 Task: Add Sprouts Mediterranean Sea Salt Grinder to the cart.
Action: Mouse moved to (18, 62)
Screenshot: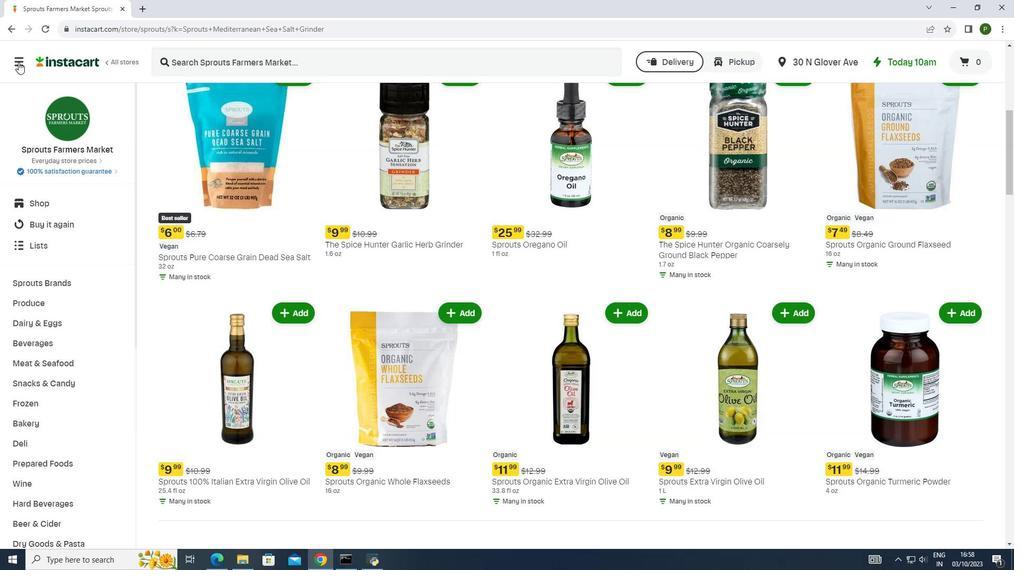 
Action: Mouse pressed left at (18, 62)
Screenshot: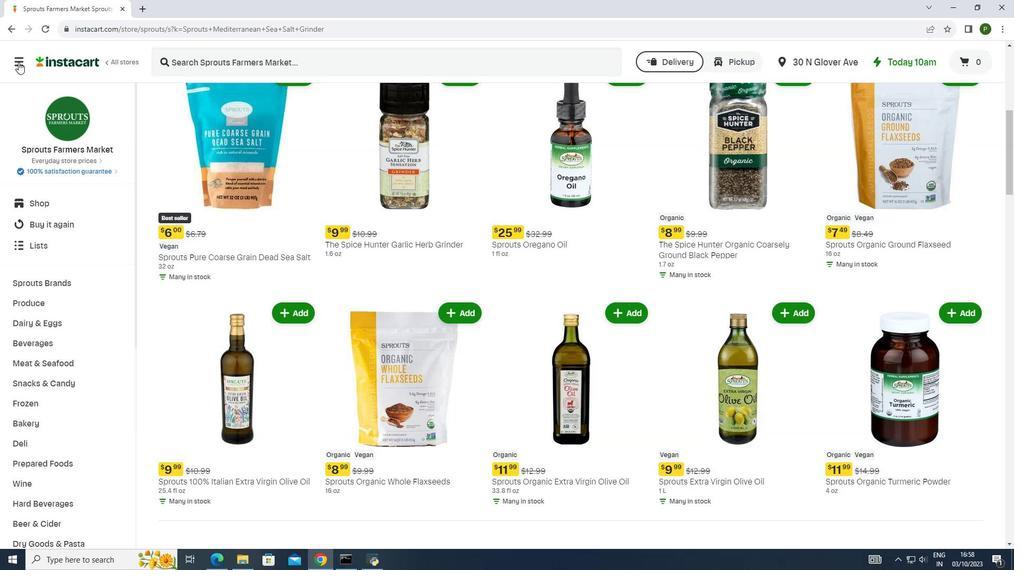 
Action: Mouse moved to (40, 272)
Screenshot: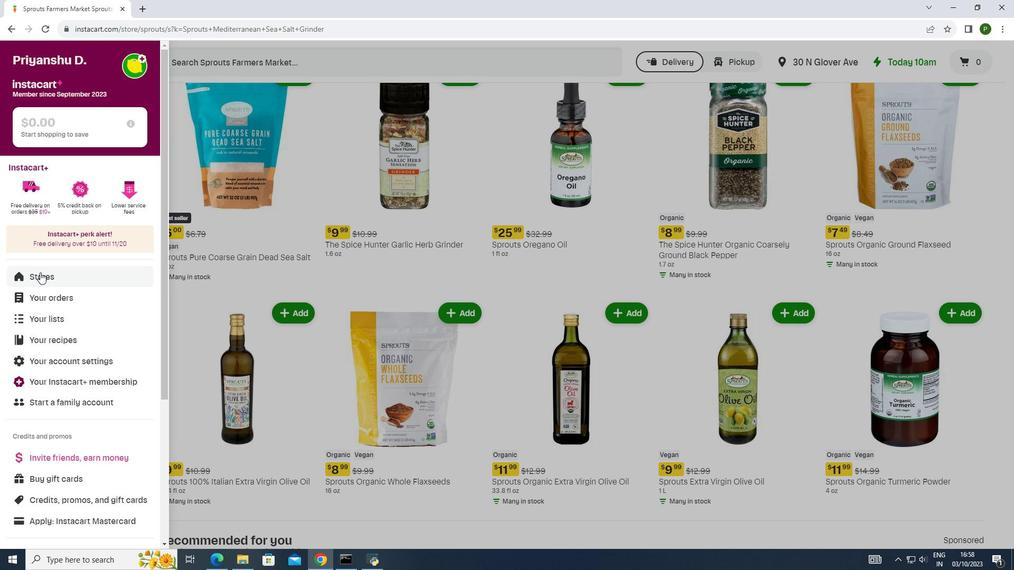 
Action: Mouse pressed left at (40, 272)
Screenshot: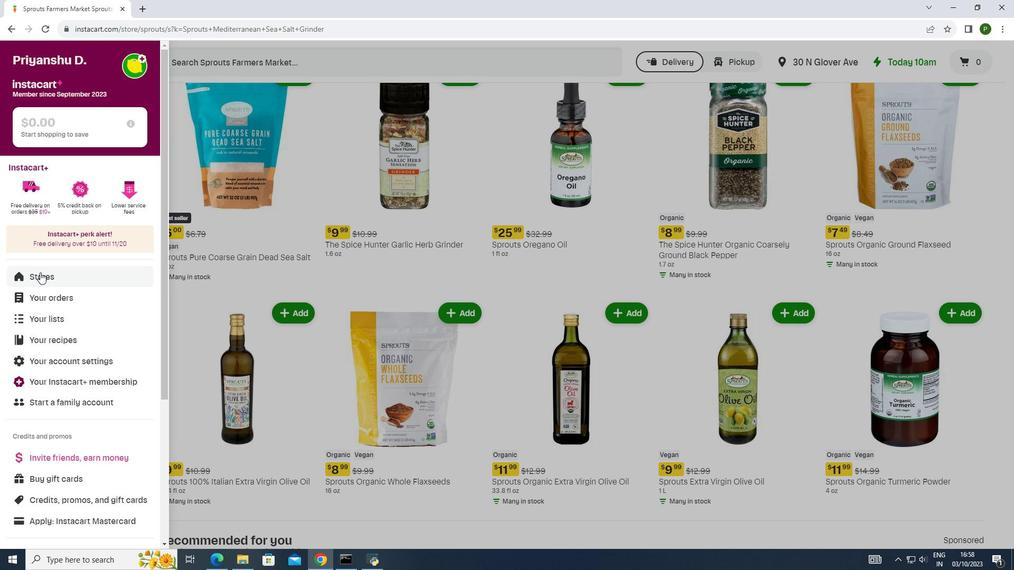 
Action: Mouse moved to (247, 101)
Screenshot: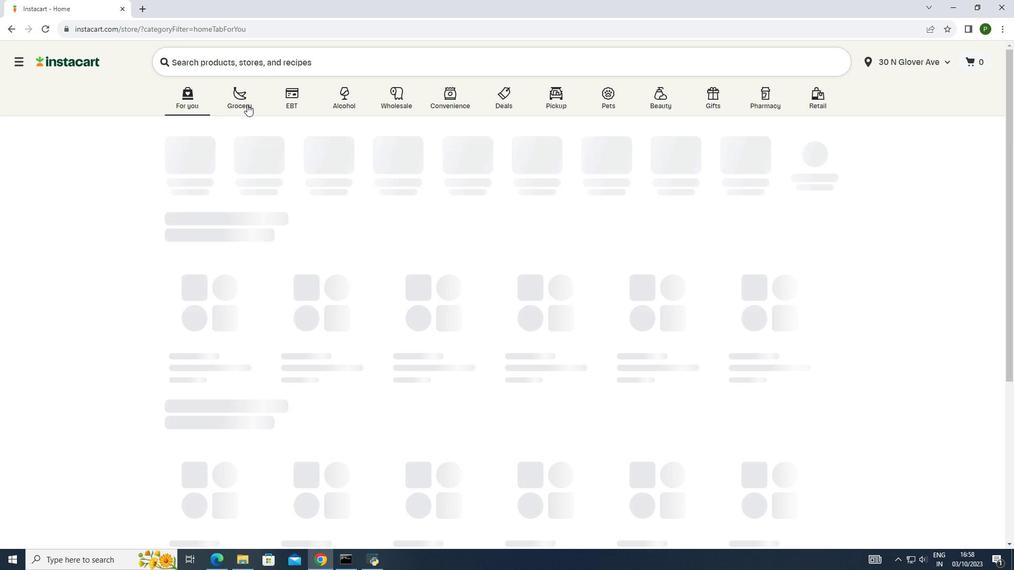 
Action: Mouse pressed left at (247, 101)
Screenshot: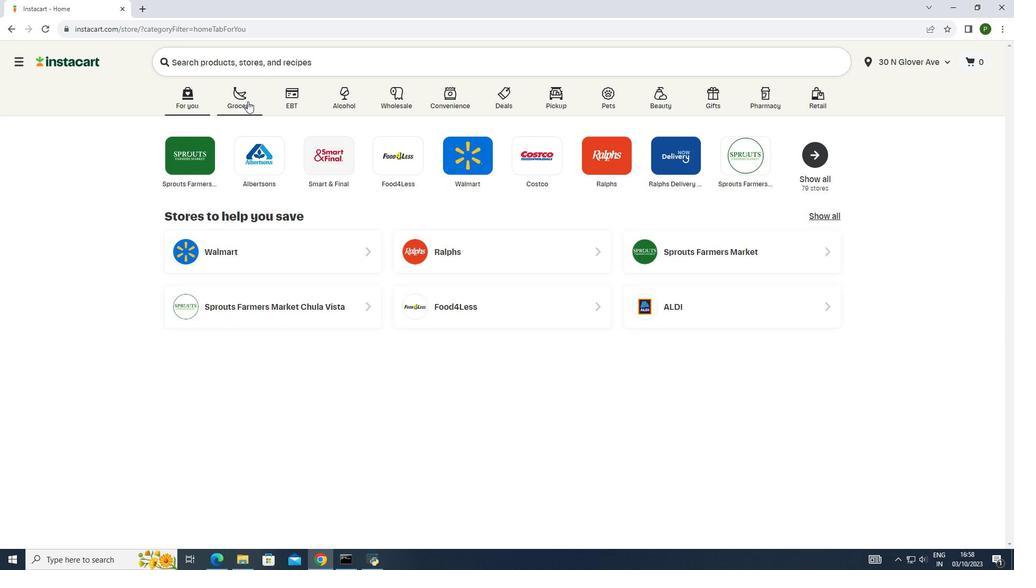
Action: Mouse moved to (522, 156)
Screenshot: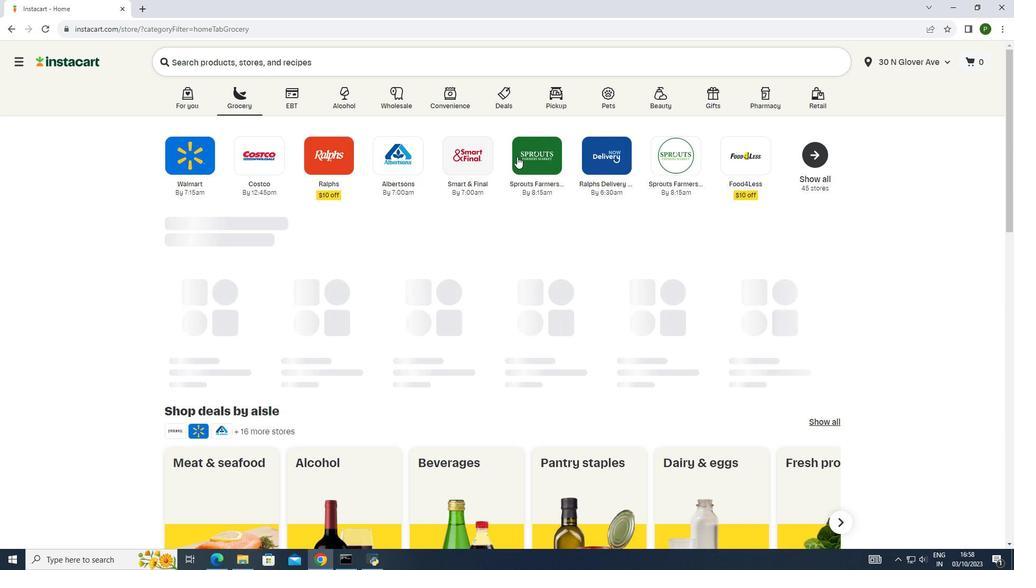 
Action: Mouse pressed left at (522, 156)
Screenshot: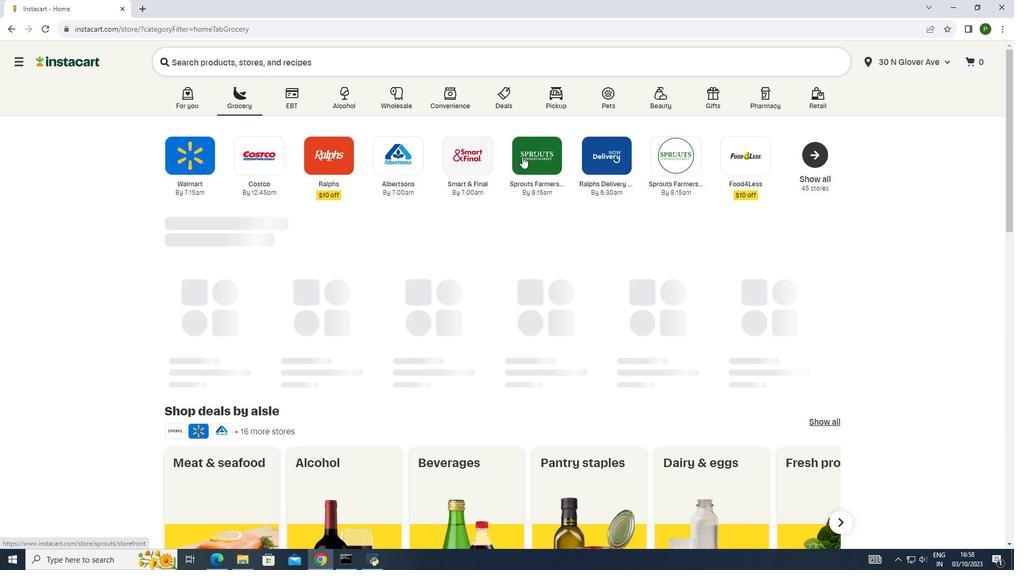 
Action: Mouse moved to (88, 280)
Screenshot: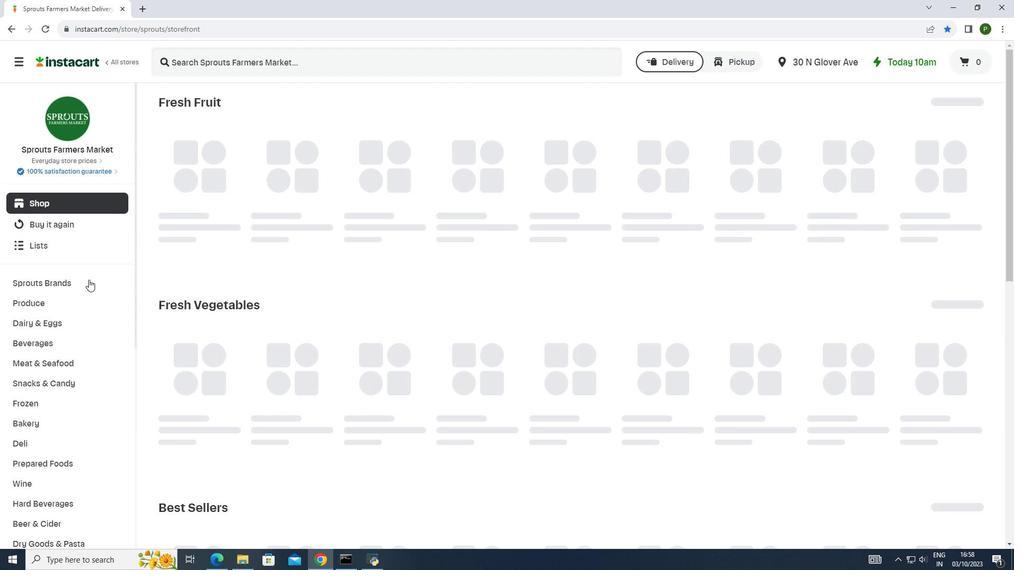 
Action: Mouse pressed left at (88, 280)
Screenshot: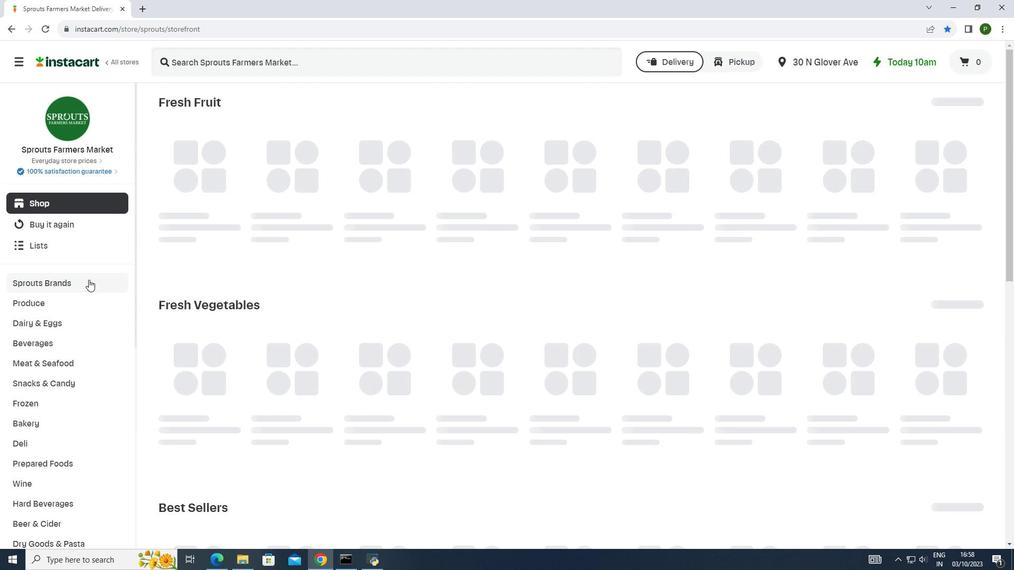 
Action: Mouse moved to (63, 358)
Screenshot: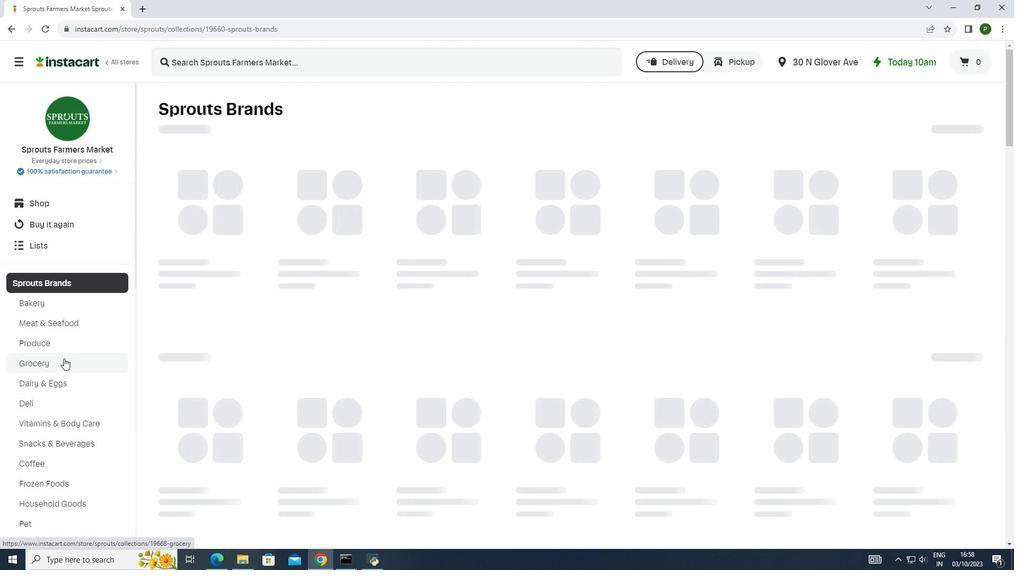 
Action: Mouse pressed left at (63, 358)
Screenshot: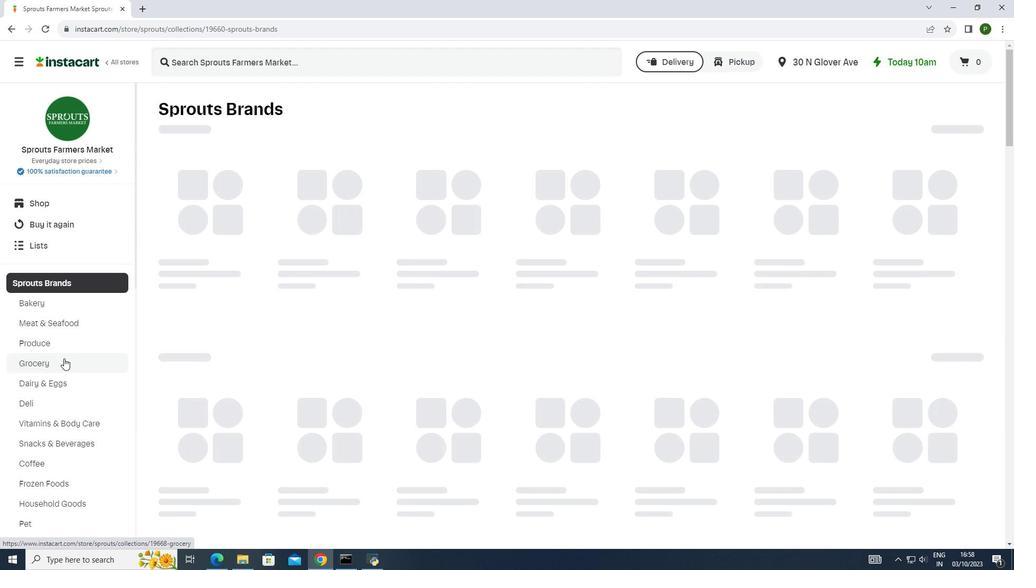 
Action: Mouse moved to (268, 176)
Screenshot: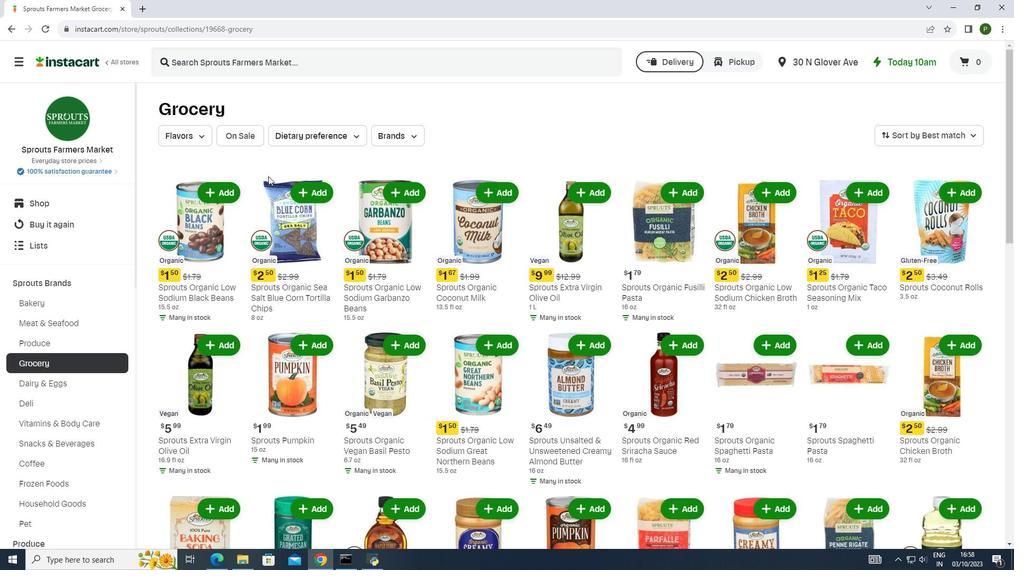 
Action: Mouse scrolled (268, 176) with delta (0, 0)
Screenshot: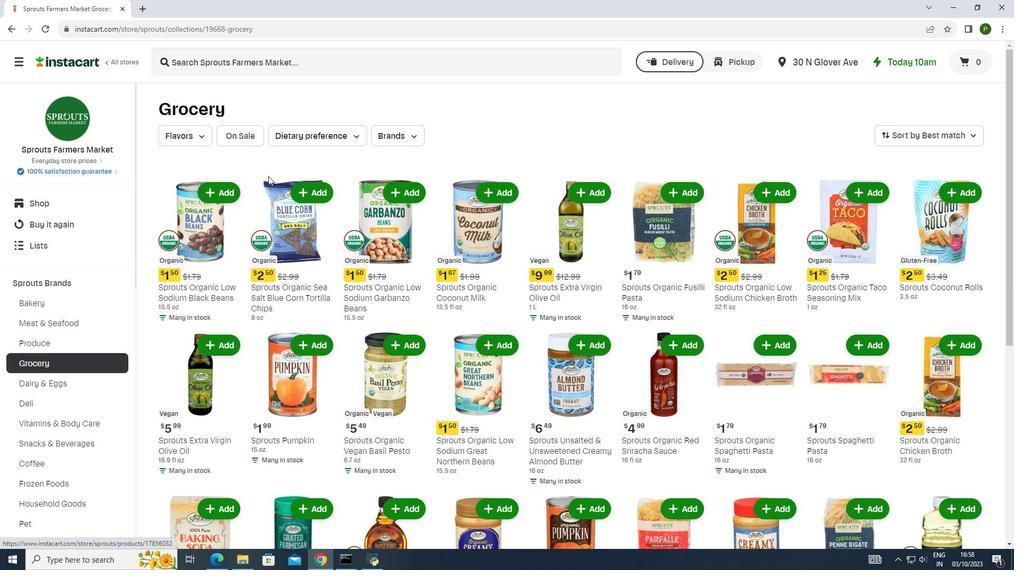 
Action: Mouse moved to (269, 177)
Screenshot: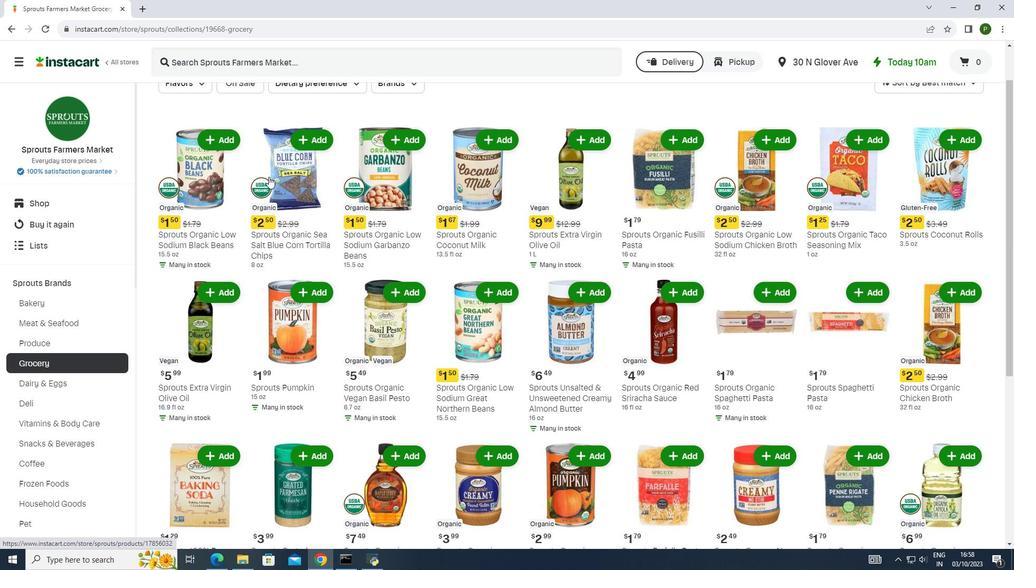 
Action: Mouse scrolled (269, 176) with delta (0, 0)
Screenshot: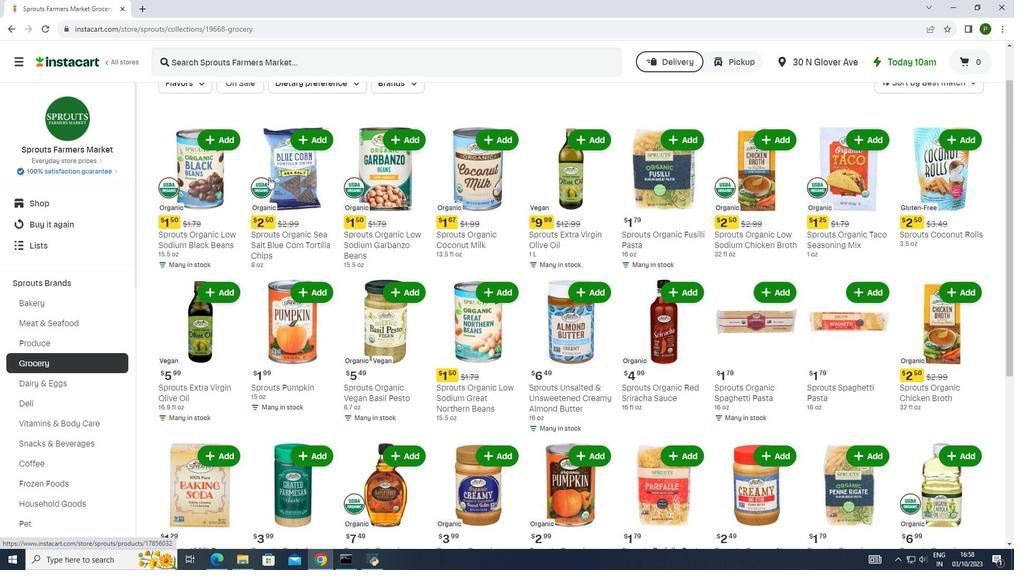 
Action: Mouse moved to (269, 177)
Screenshot: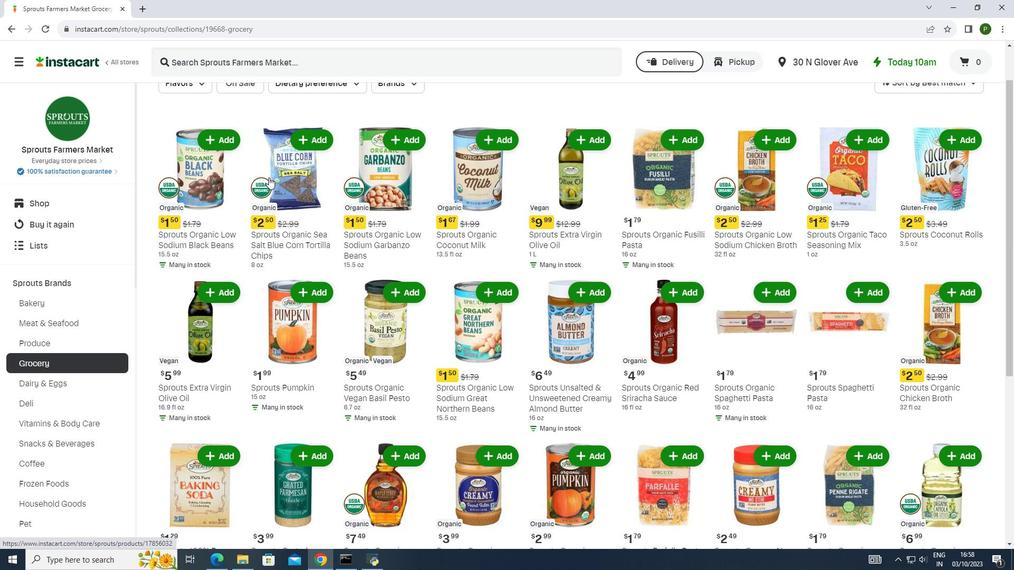 
Action: Mouse scrolled (269, 177) with delta (0, 0)
Screenshot: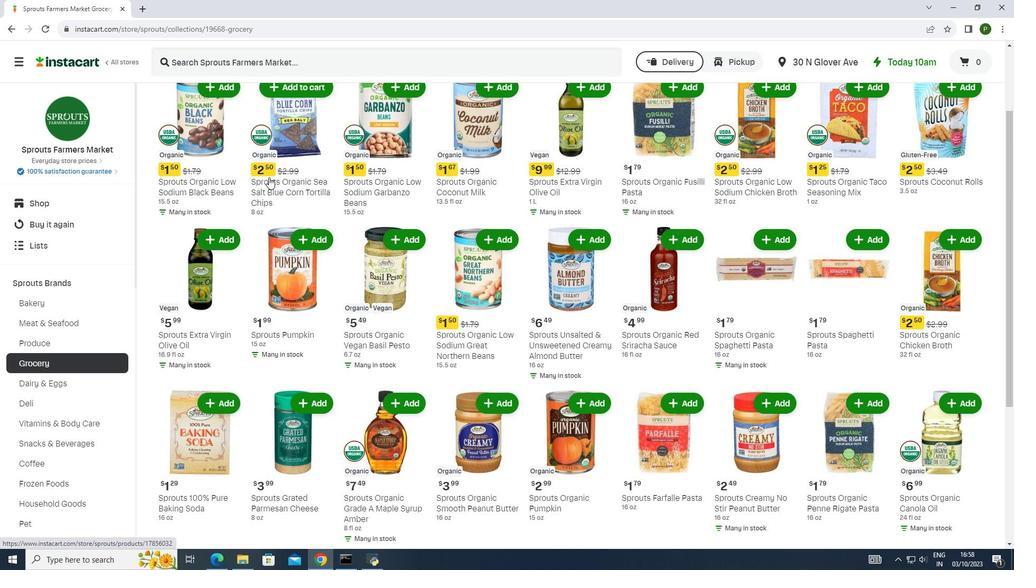 
Action: Mouse moved to (269, 180)
Screenshot: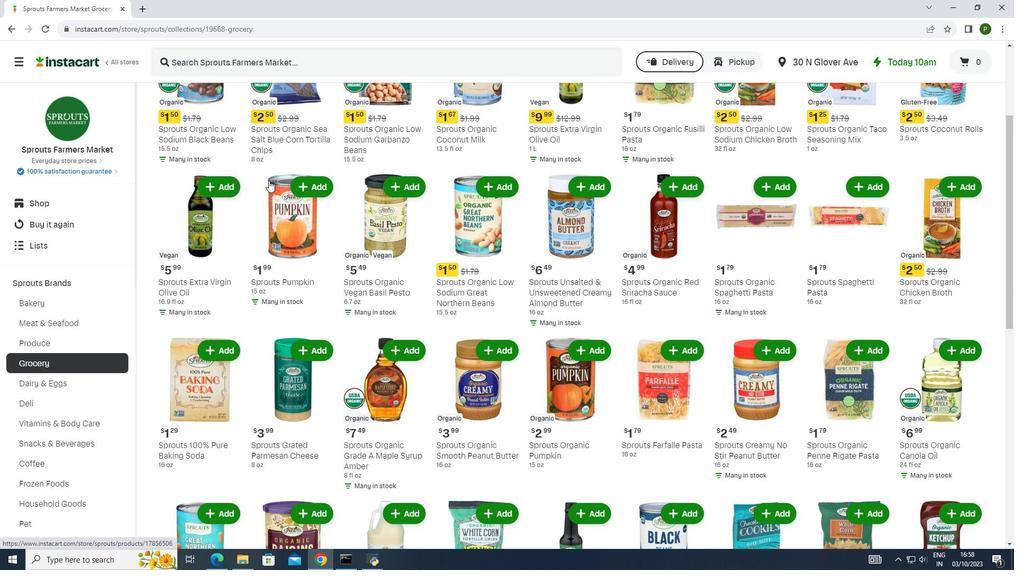 
Action: Mouse scrolled (269, 179) with delta (0, 0)
Screenshot: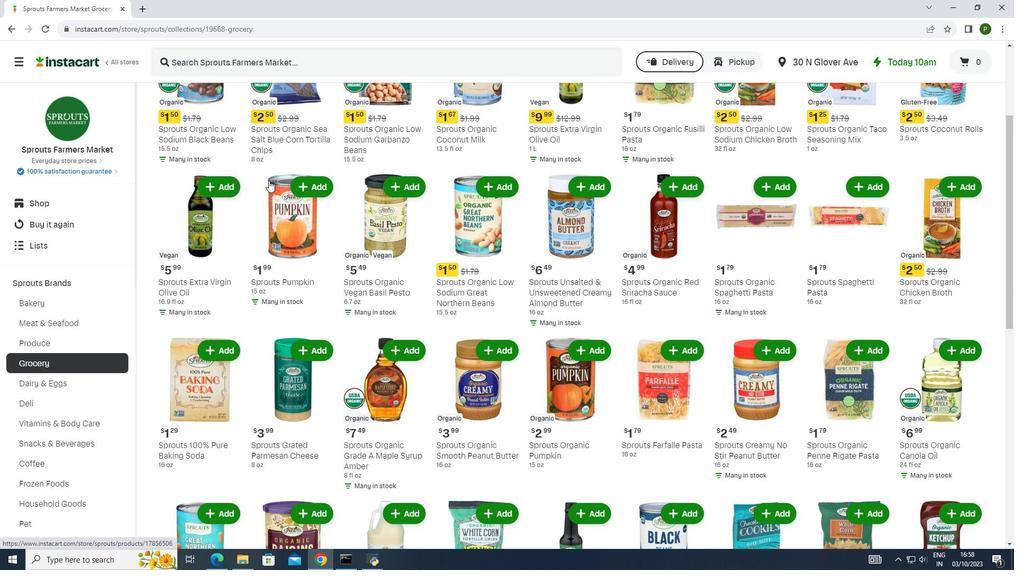 
Action: Mouse moved to (269, 185)
Screenshot: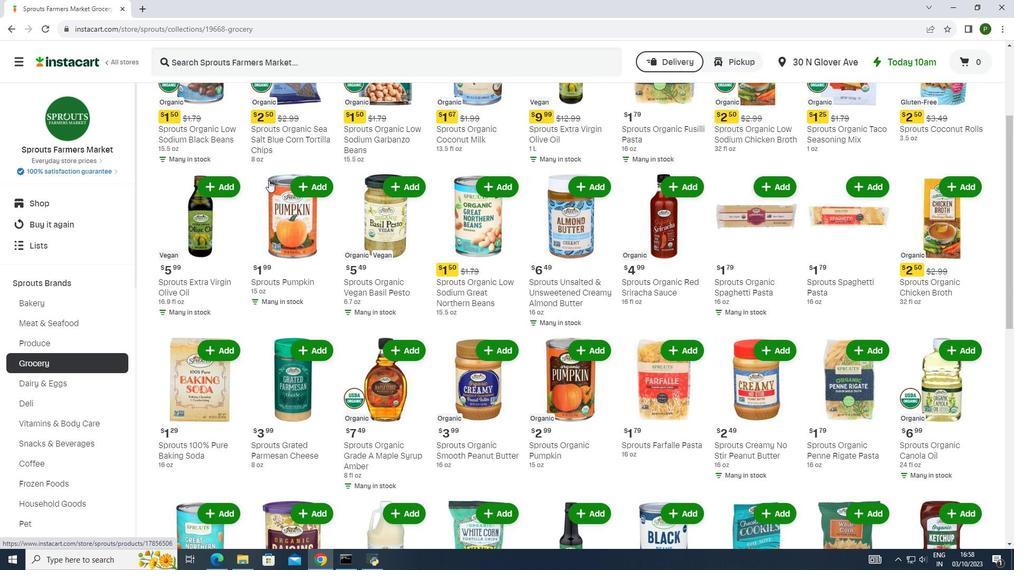 
Action: Mouse scrolled (269, 185) with delta (0, 0)
Screenshot: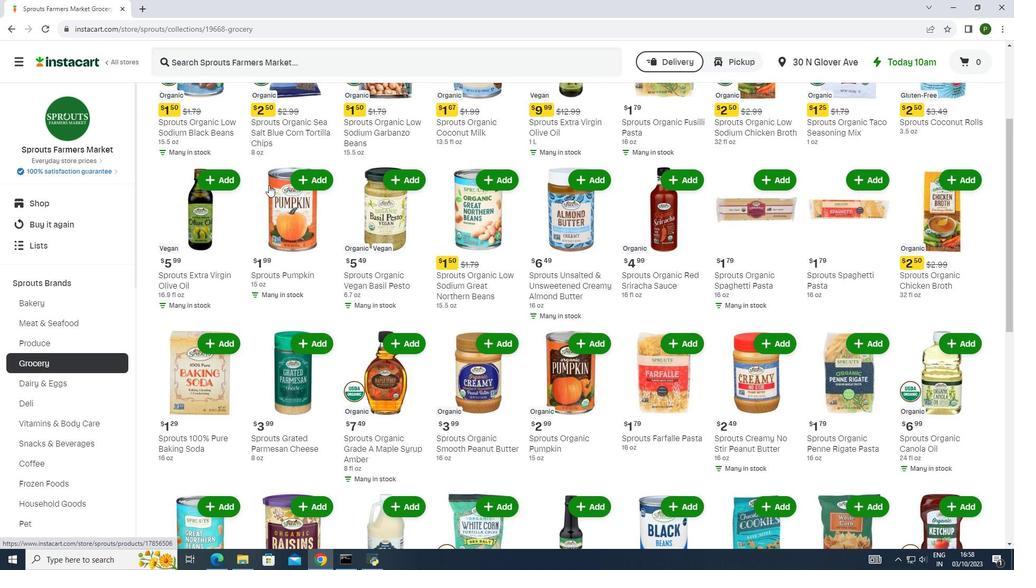 
Action: Mouse moved to (264, 190)
Screenshot: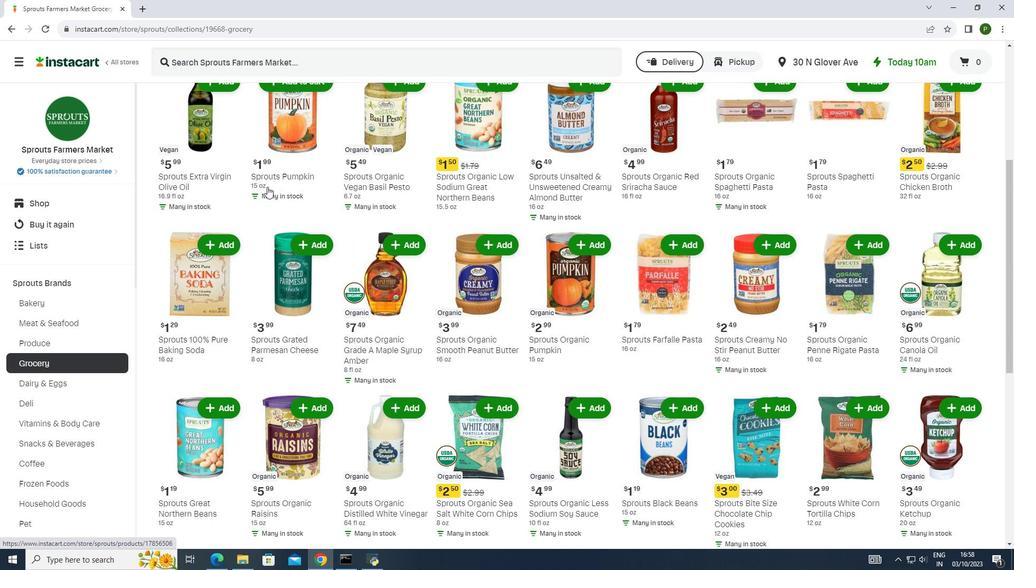 
Action: Mouse scrolled (264, 189) with delta (0, 0)
Screenshot: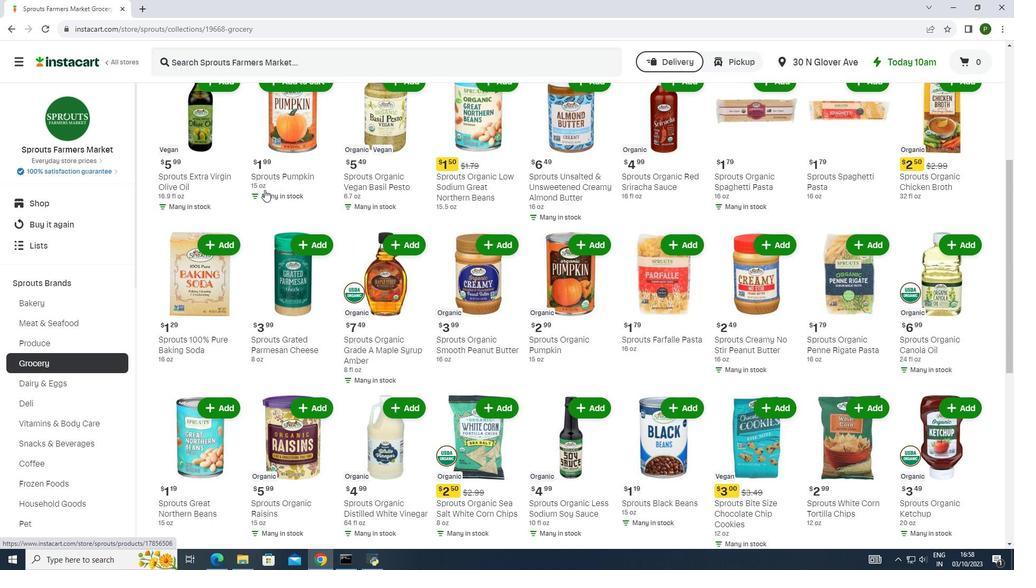 
Action: Mouse scrolled (264, 189) with delta (0, 0)
Screenshot: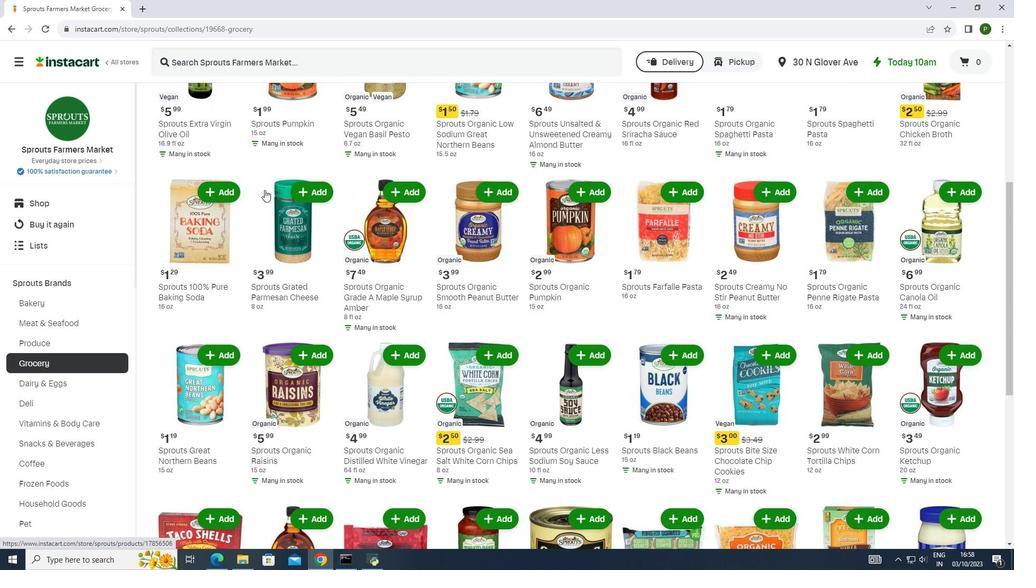 
Action: Mouse moved to (264, 191)
Screenshot: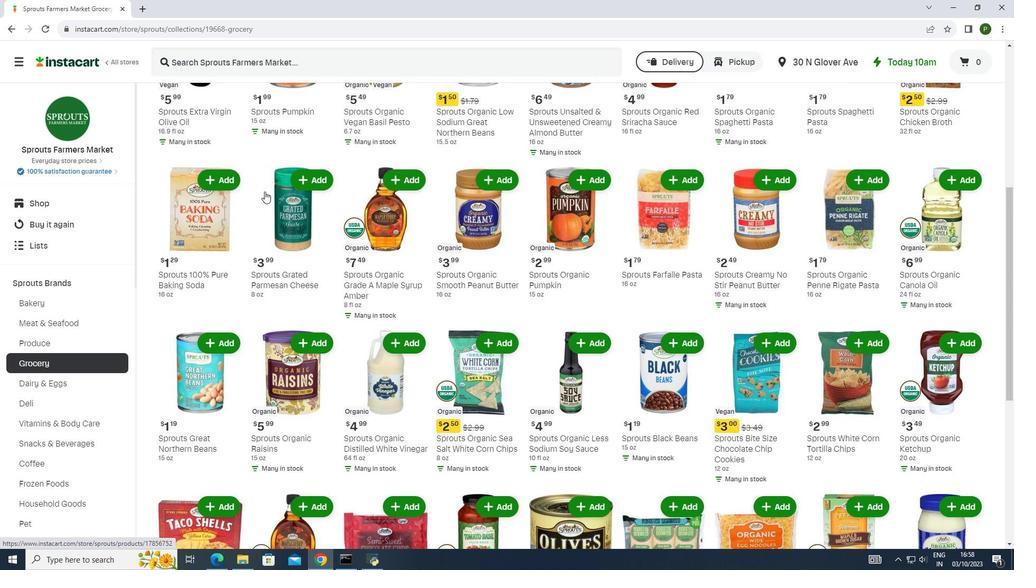 
Action: Mouse scrolled (264, 191) with delta (0, 0)
Screenshot: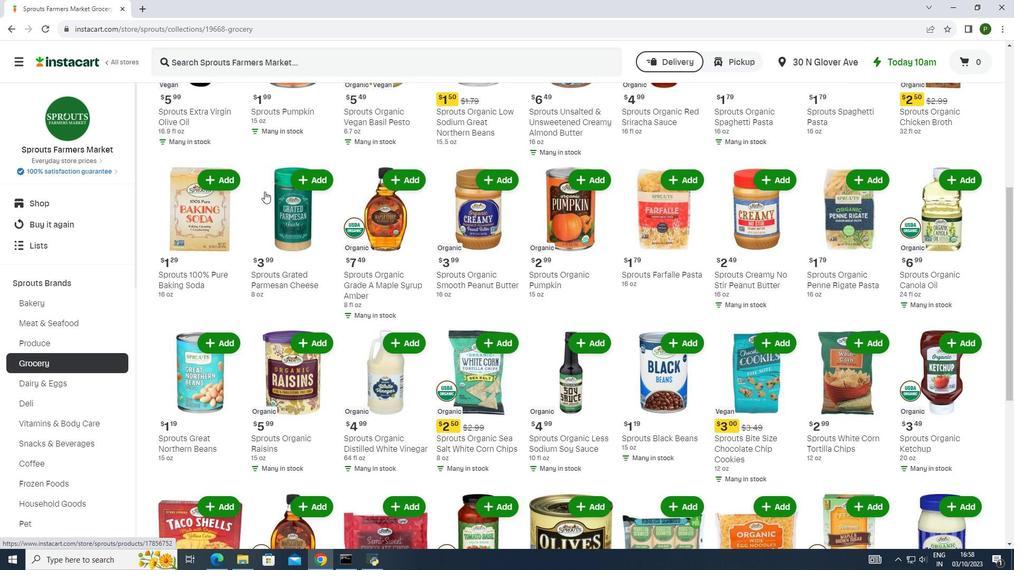 
Action: Mouse scrolled (264, 191) with delta (0, 0)
Screenshot: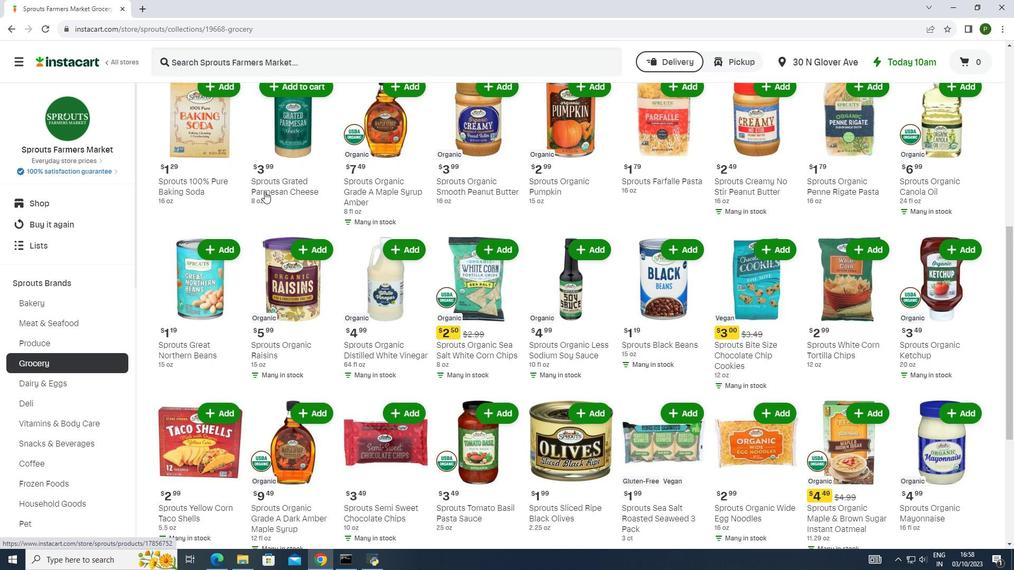 
Action: Mouse scrolled (264, 191) with delta (0, 0)
Screenshot: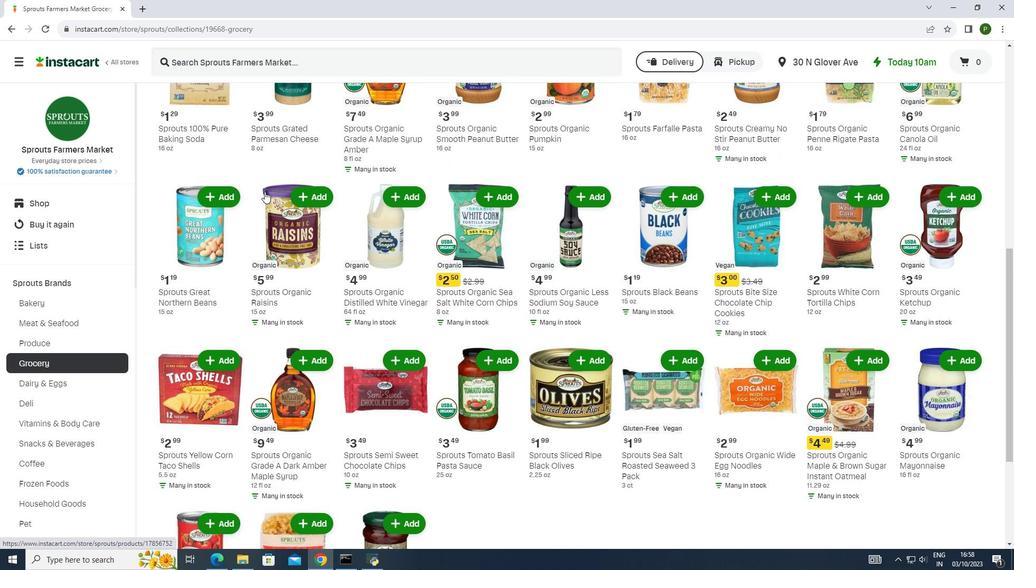 
Action: Mouse scrolled (264, 191) with delta (0, 0)
Screenshot: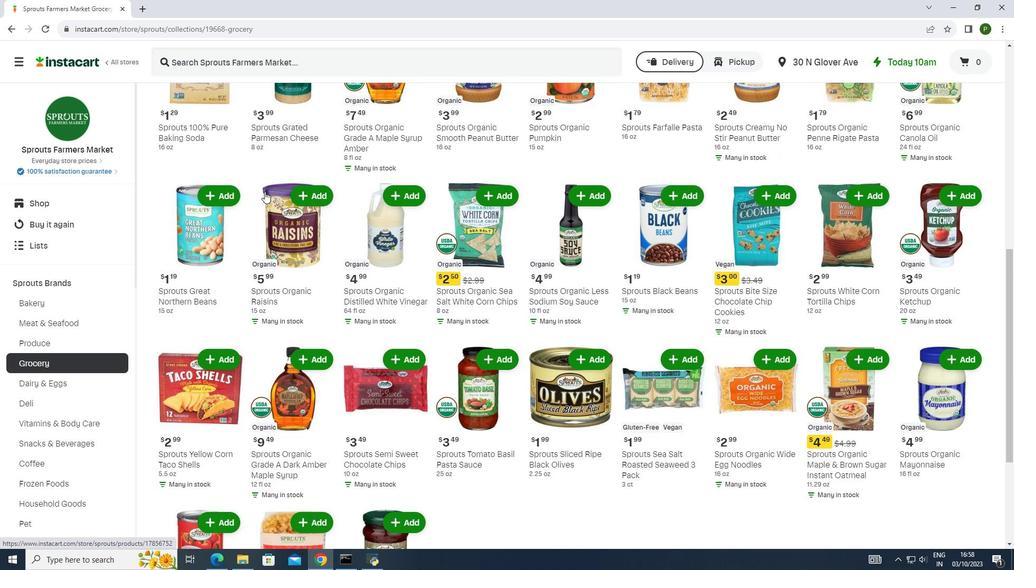 
Action: Mouse scrolled (264, 191) with delta (0, 0)
Screenshot: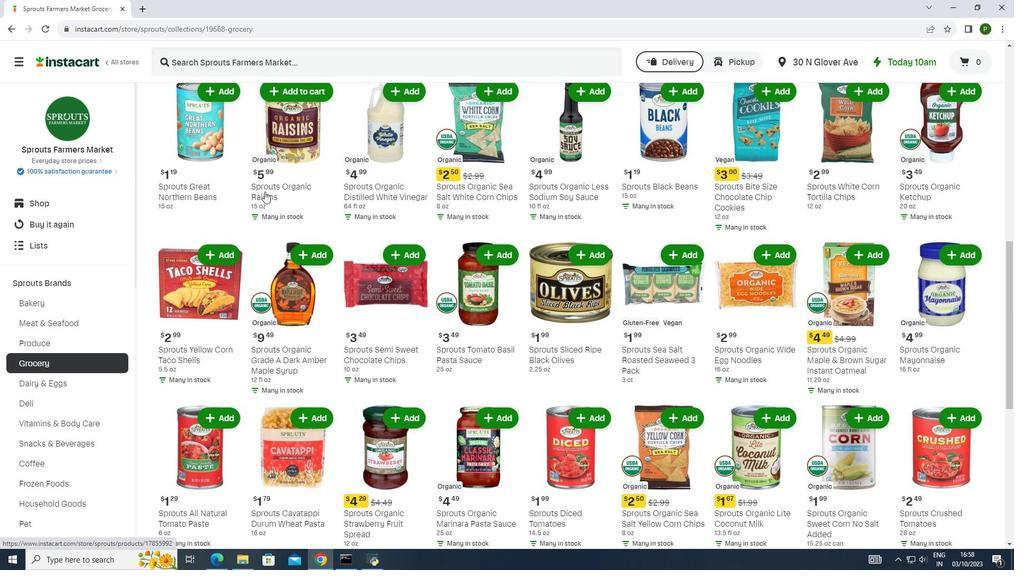 
Action: Mouse scrolled (264, 191) with delta (0, 0)
Screenshot: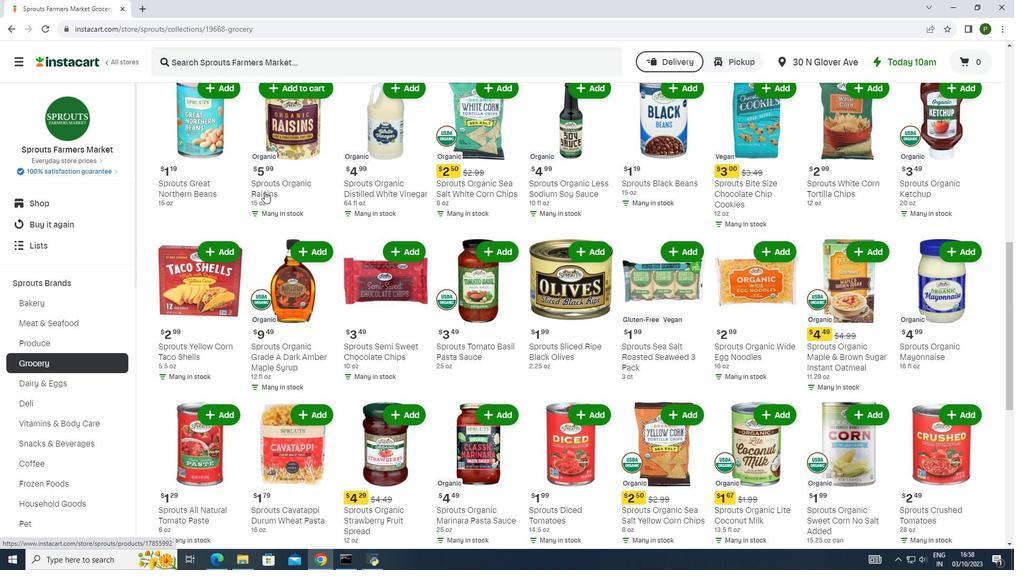 
Action: Mouse scrolled (264, 191) with delta (0, 0)
Screenshot: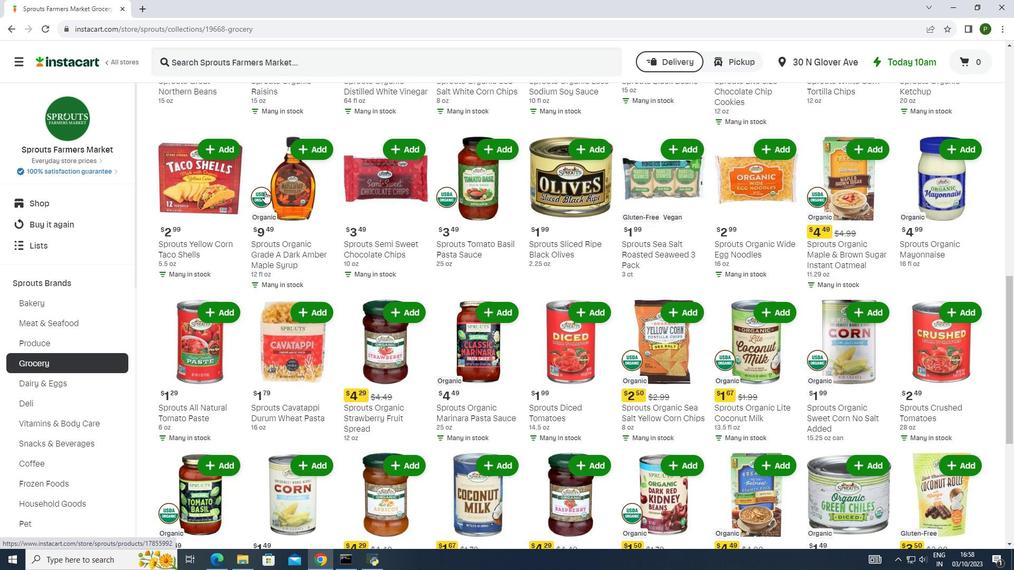 
Action: Mouse moved to (264, 192)
Screenshot: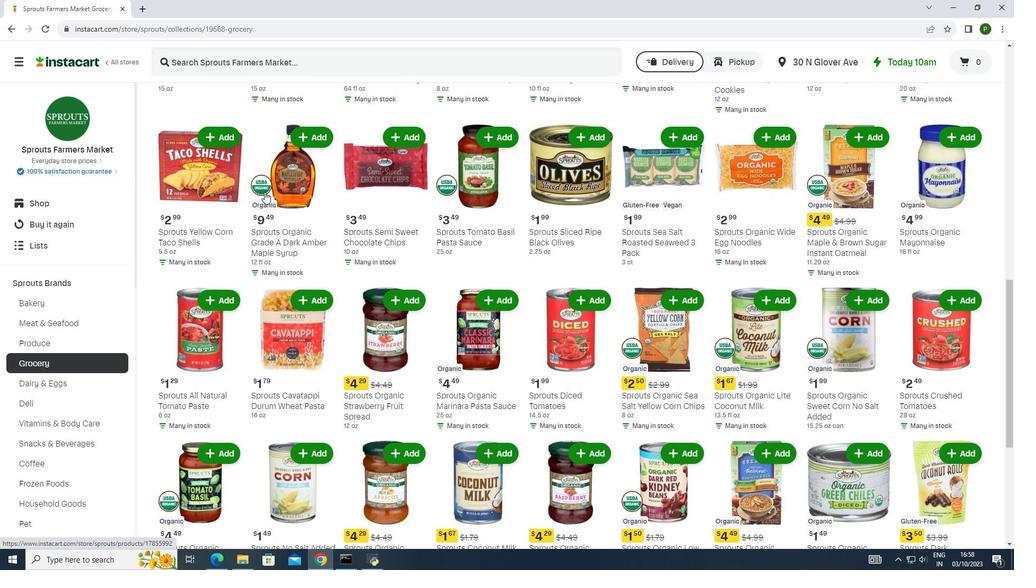 
Action: Mouse scrolled (264, 191) with delta (0, 0)
Screenshot: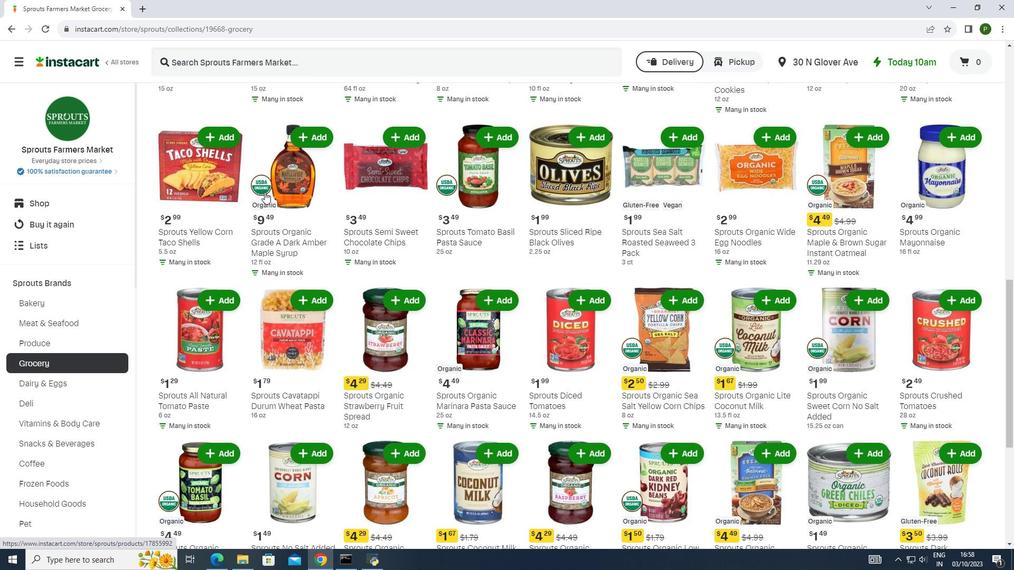 
Action: Mouse scrolled (264, 191) with delta (0, 0)
Screenshot: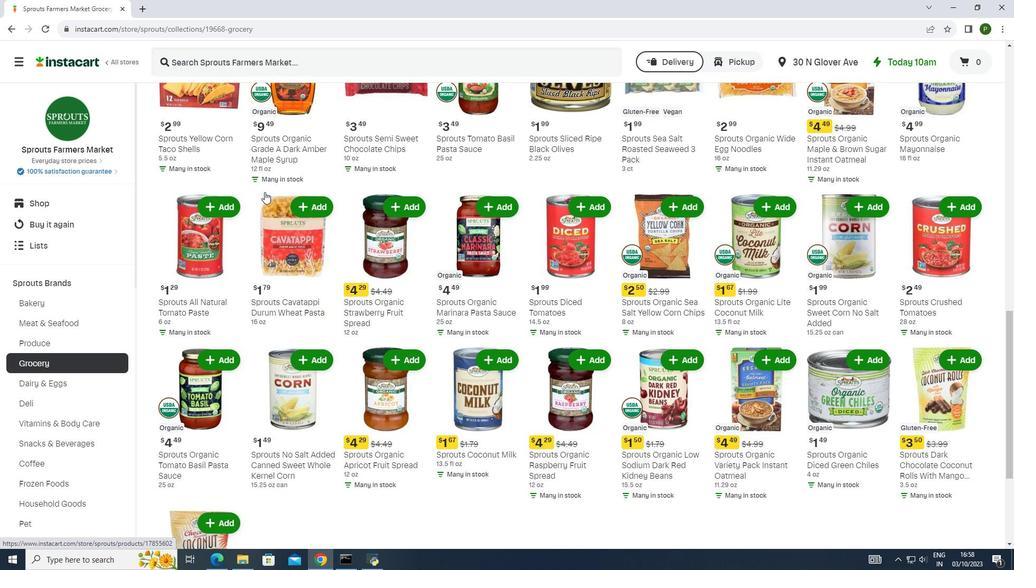 
Action: Mouse scrolled (264, 191) with delta (0, 0)
Screenshot: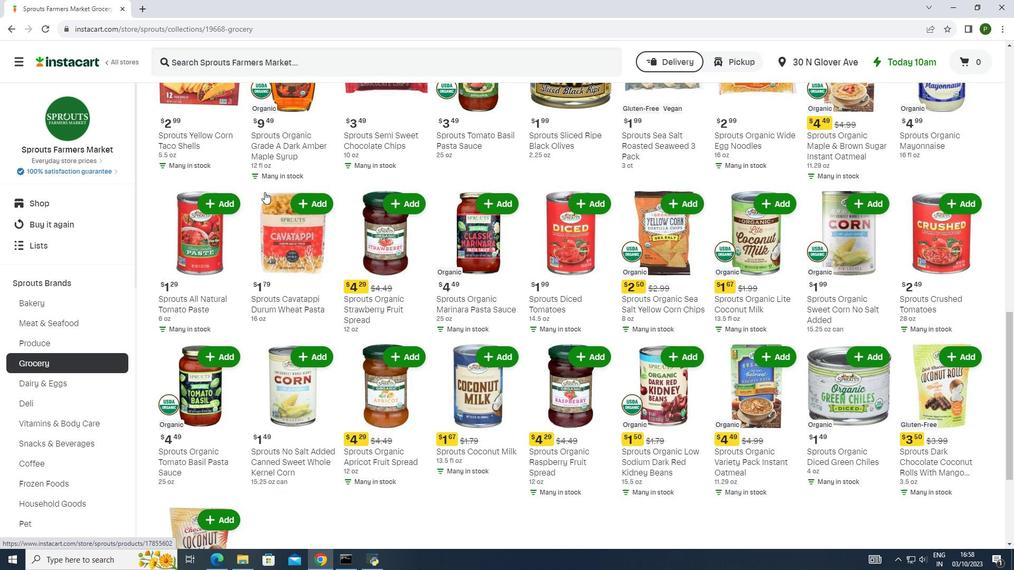 
Action: Mouse scrolled (264, 191) with delta (0, 0)
Screenshot: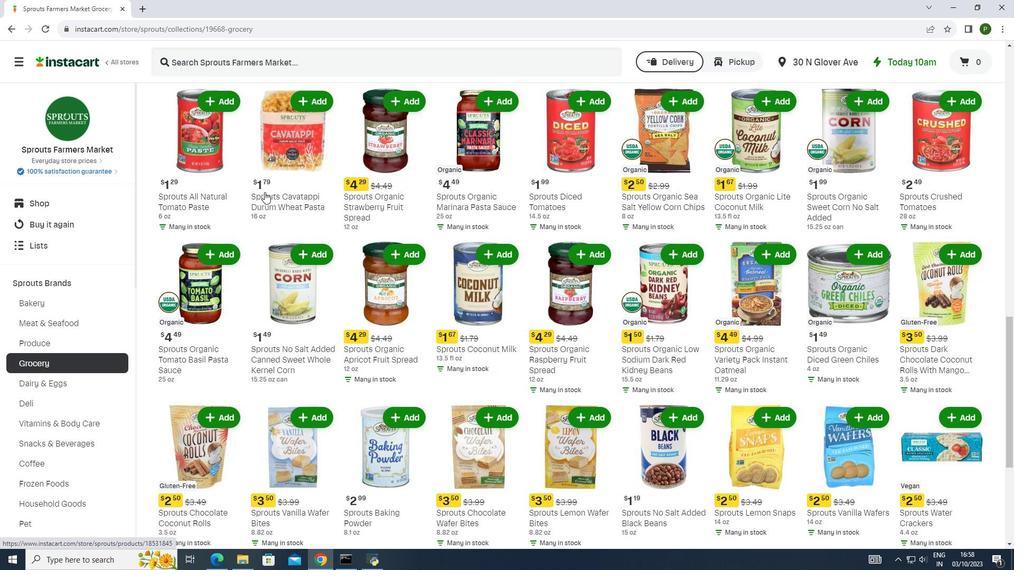 
Action: Mouse scrolled (264, 191) with delta (0, 0)
Screenshot: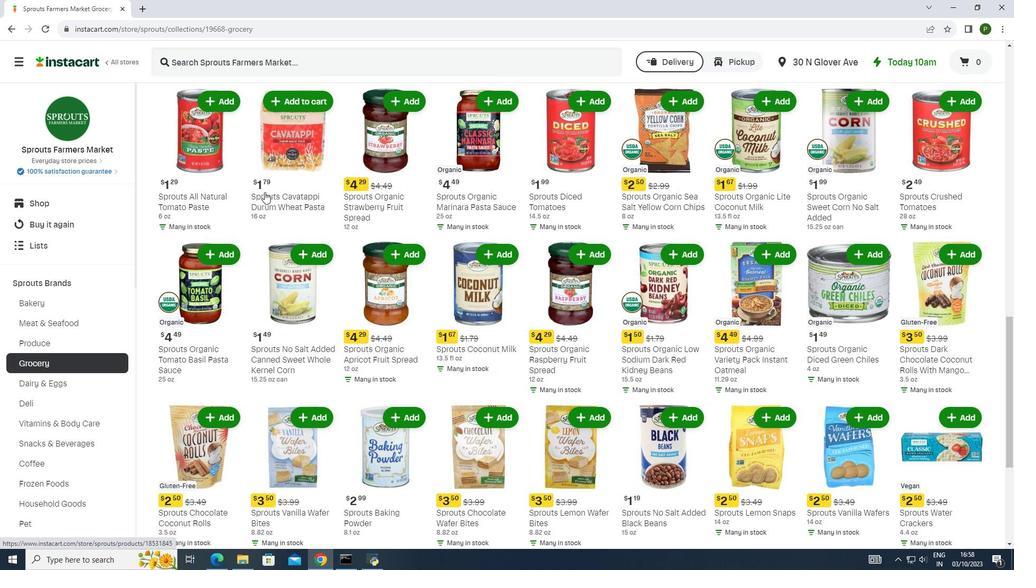 
Action: Mouse moved to (264, 192)
Screenshot: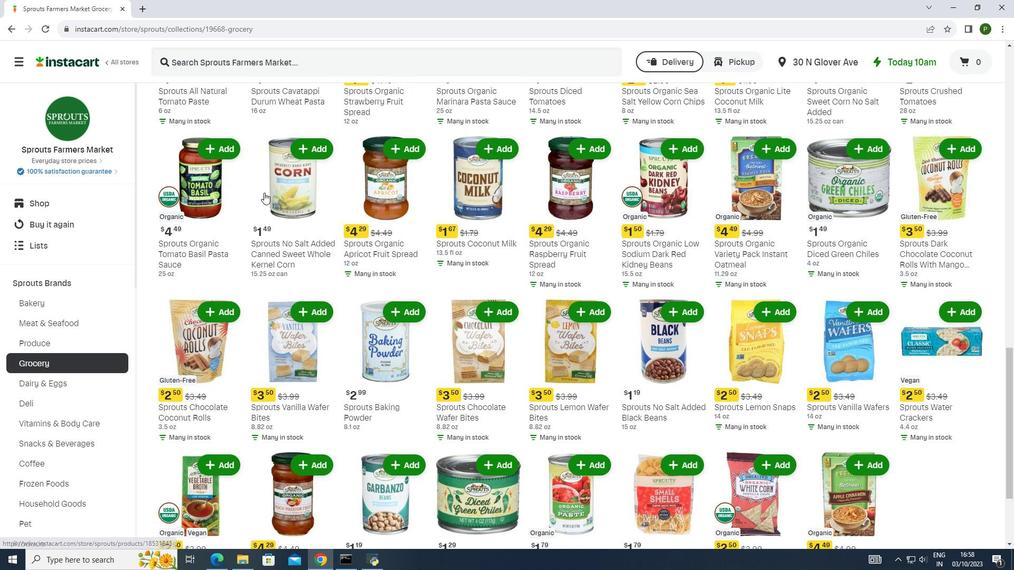 
Action: Mouse scrolled (264, 192) with delta (0, 0)
Screenshot: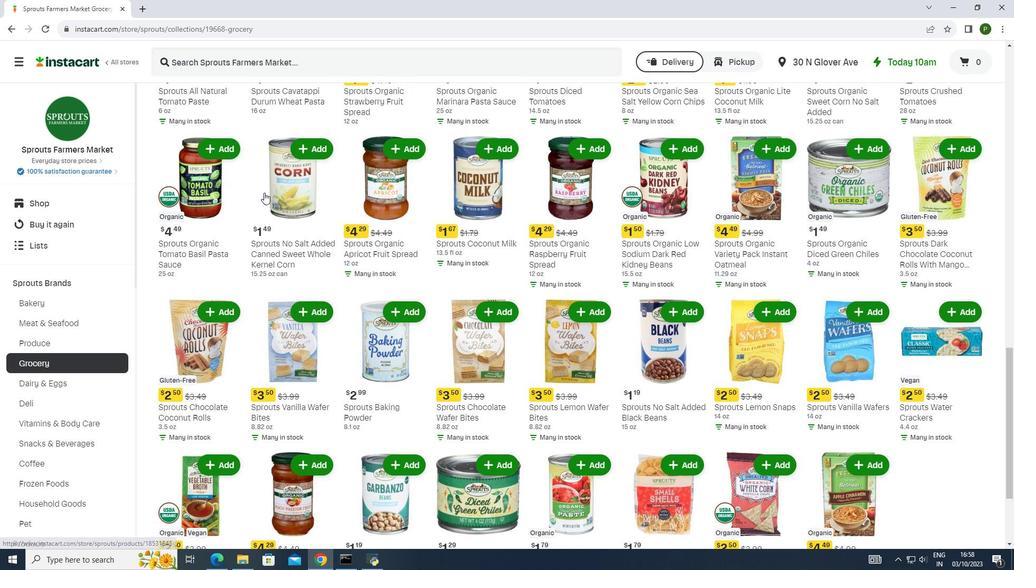 
Action: Mouse moved to (264, 195)
Screenshot: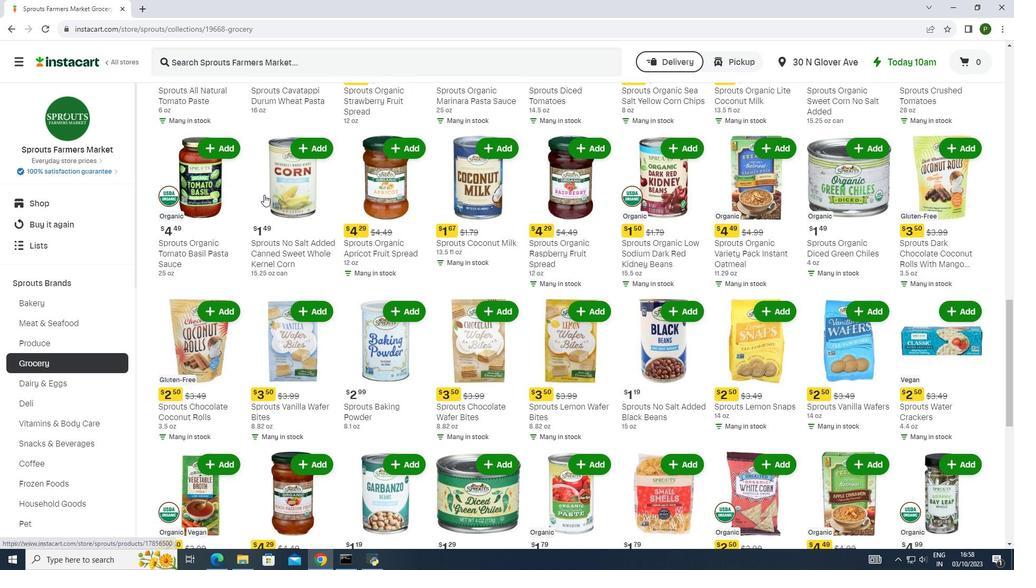
Action: Mouse scrolled (264, 194) with delta (0, 0)
Screenshot: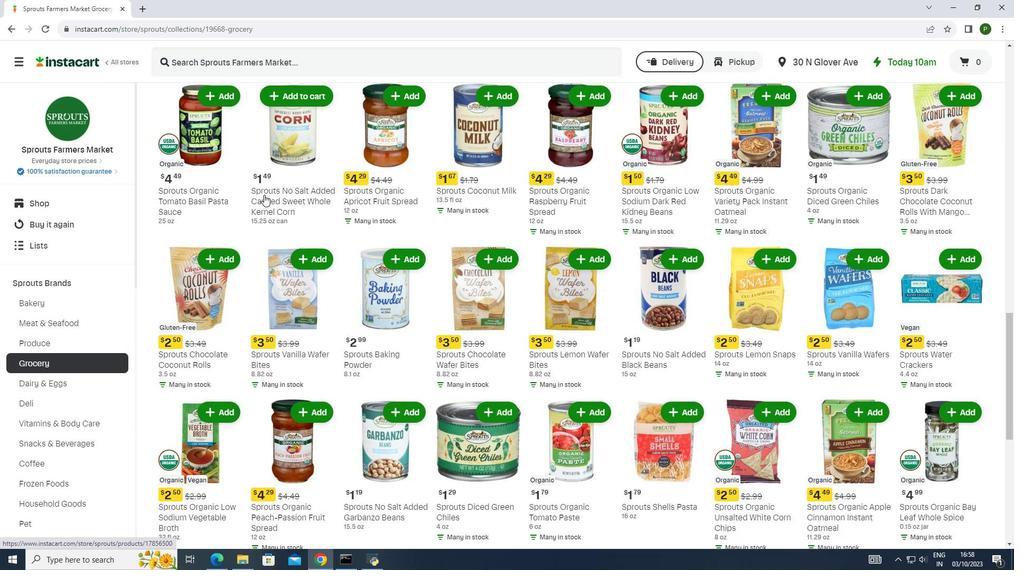 
Action: Mouse scrolled (264, 194) with delta (0, 0)
Screenshot: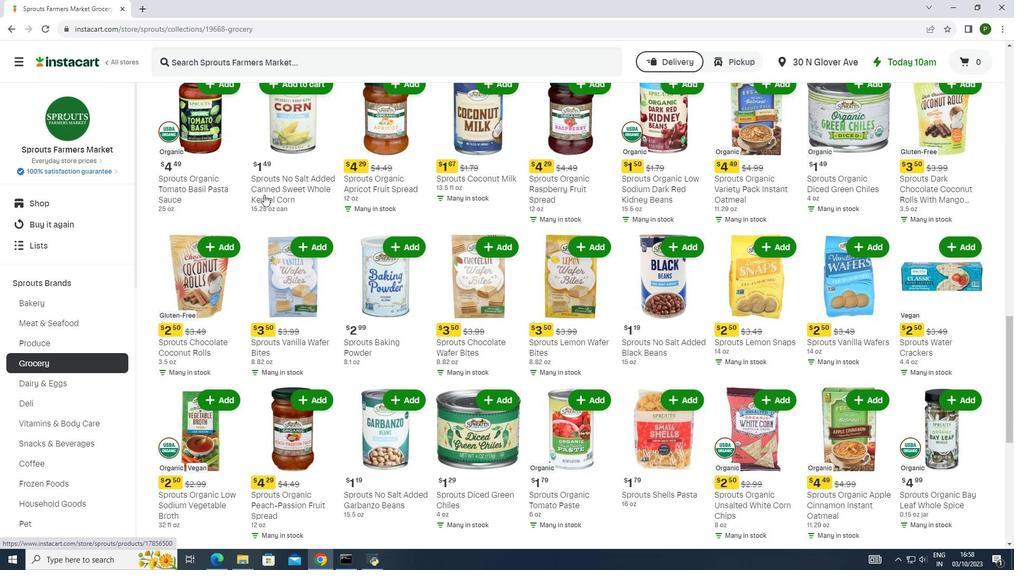 
Action: Mouse scrolled (264, 194) with delta (0, 0)
Screenshot: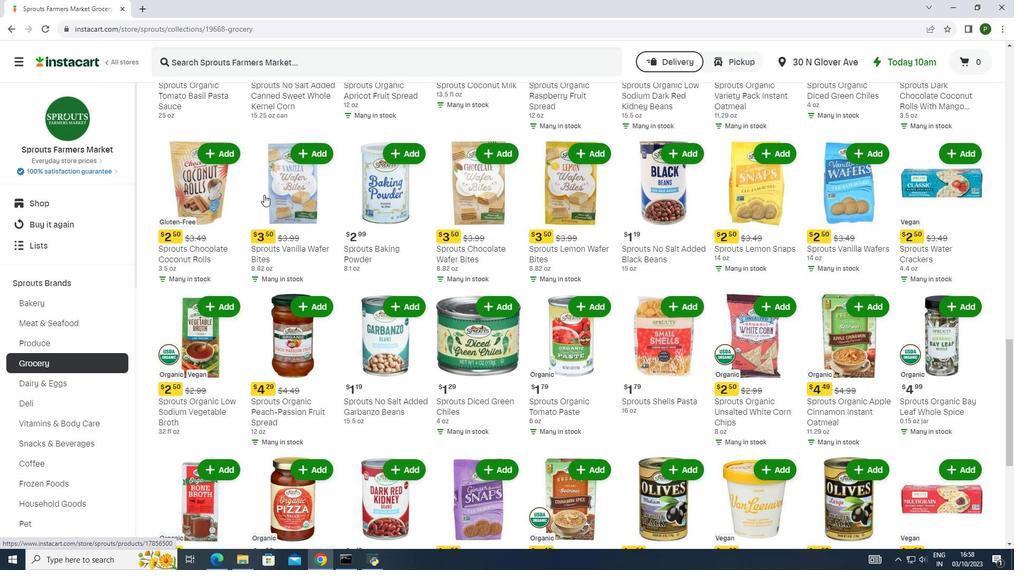 
Action: Mouse moved to (264, 197)
Screenshot: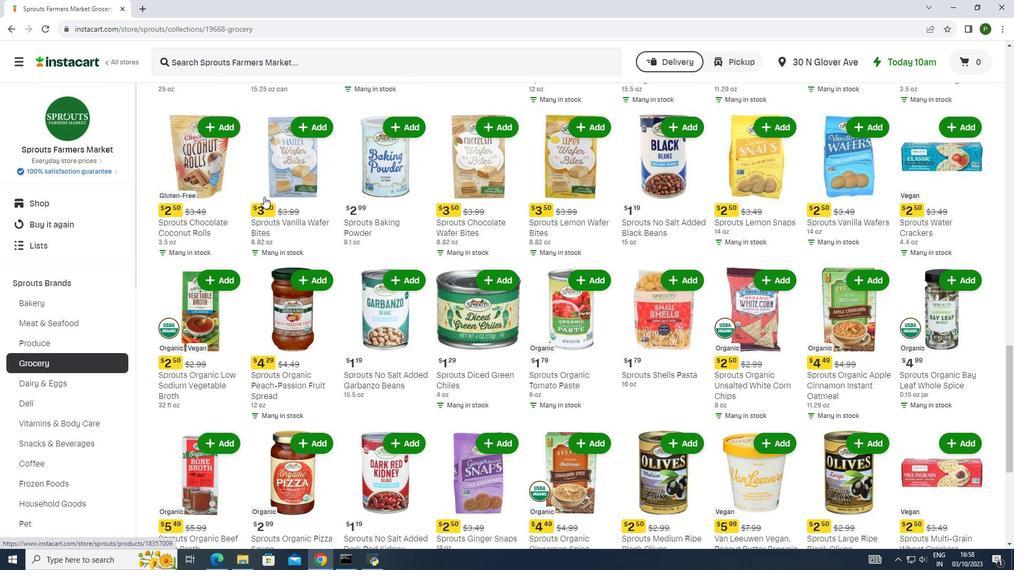 
Action: Mouse scrolled (264, 196) with delta (0, 0)
Screenshot: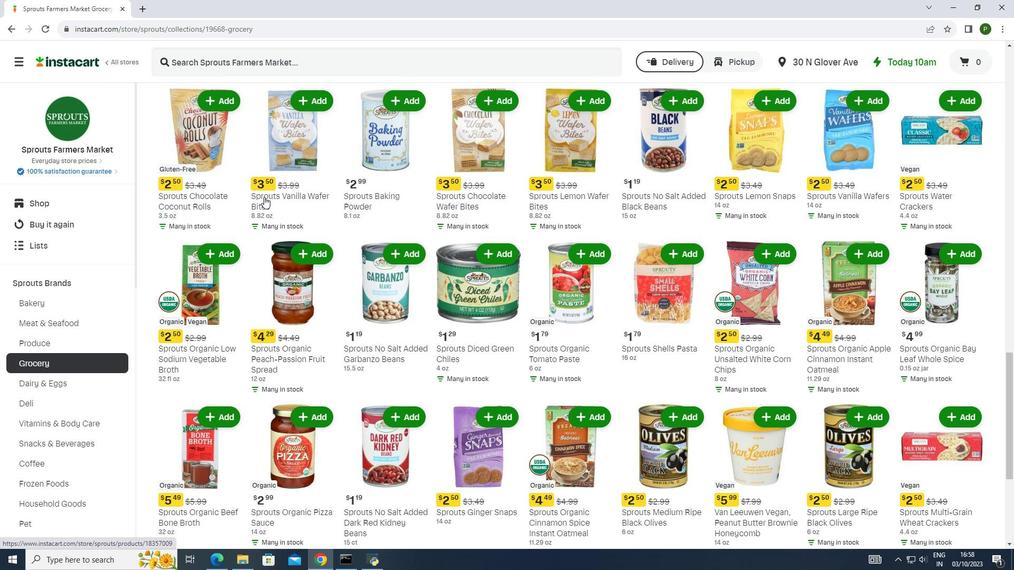 
Action: Mouse scrolled (264, 196) with delta (0, 0)
Screenshot: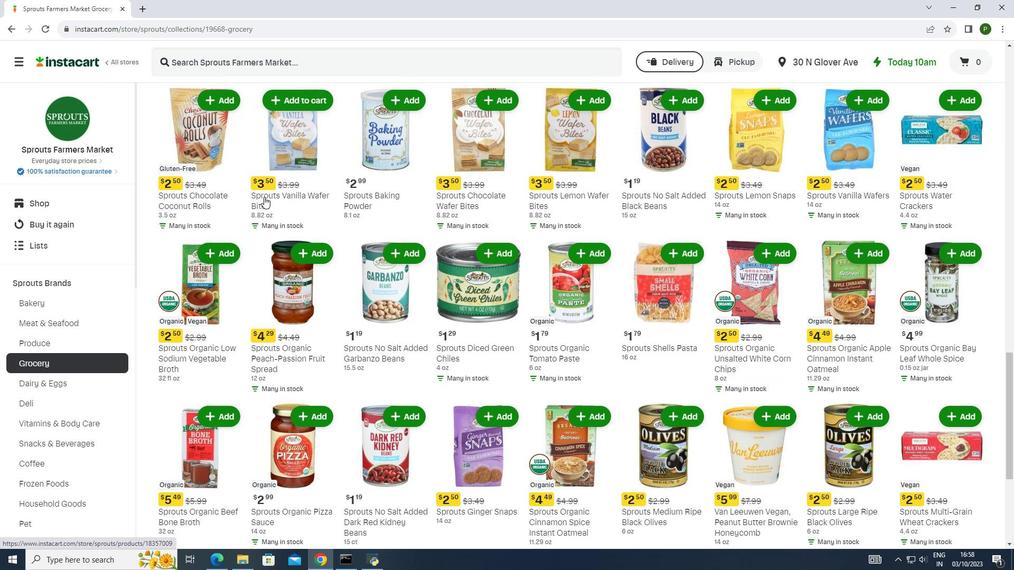 
Action: Mouse scrolled (264, 196) with delta (0, 0)
Screenshot: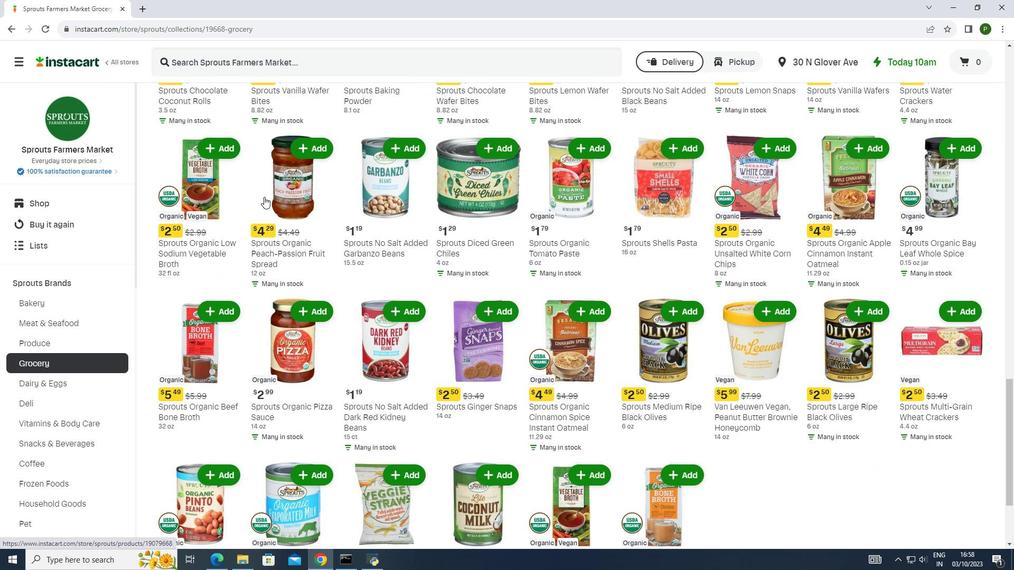 
Action: Mouse scrolled (264, 196) with delta (0, 0)
Screenshot: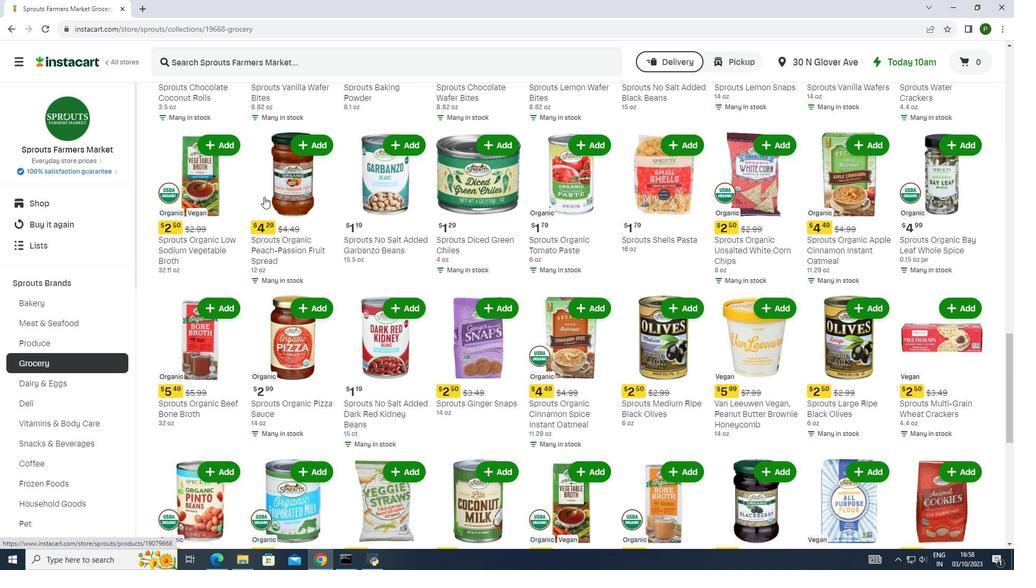 
Action: Mouse scrolled (264, 196) with delta (0, 0)
Screenshot: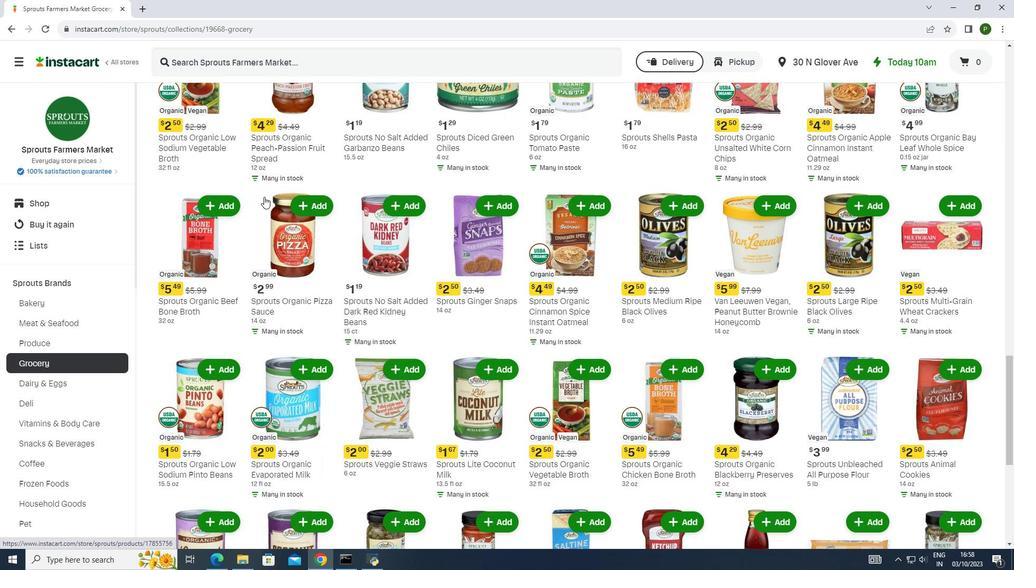 
Action: Mouse scrolled (264, 196) with delta (0, 0)
Screenshot: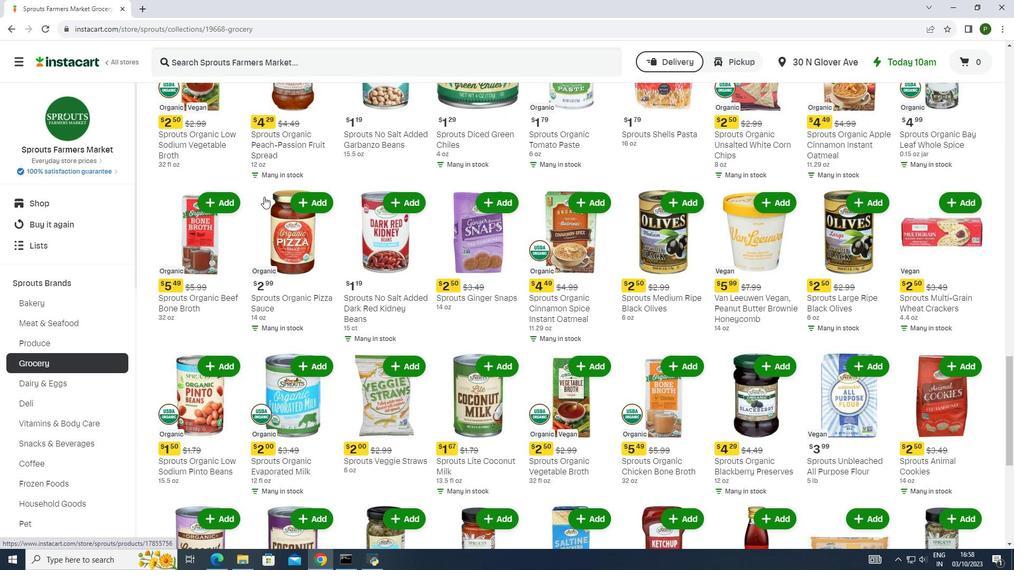 
Action: Mouse moved to (264, 198)
Screenshot: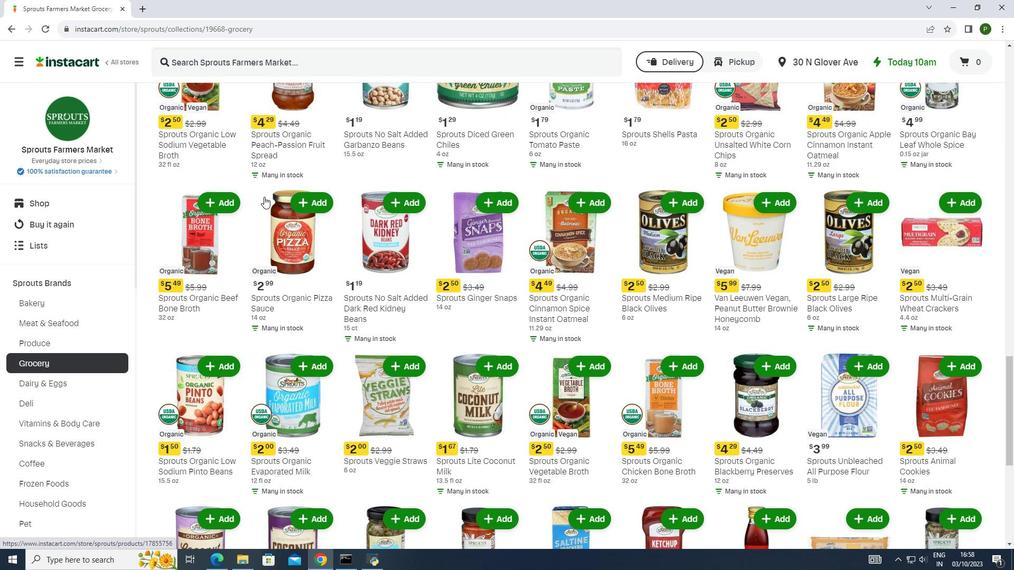 
Action: Mouse scrolled (264, 197) with delta (0, 0)
Screenshot: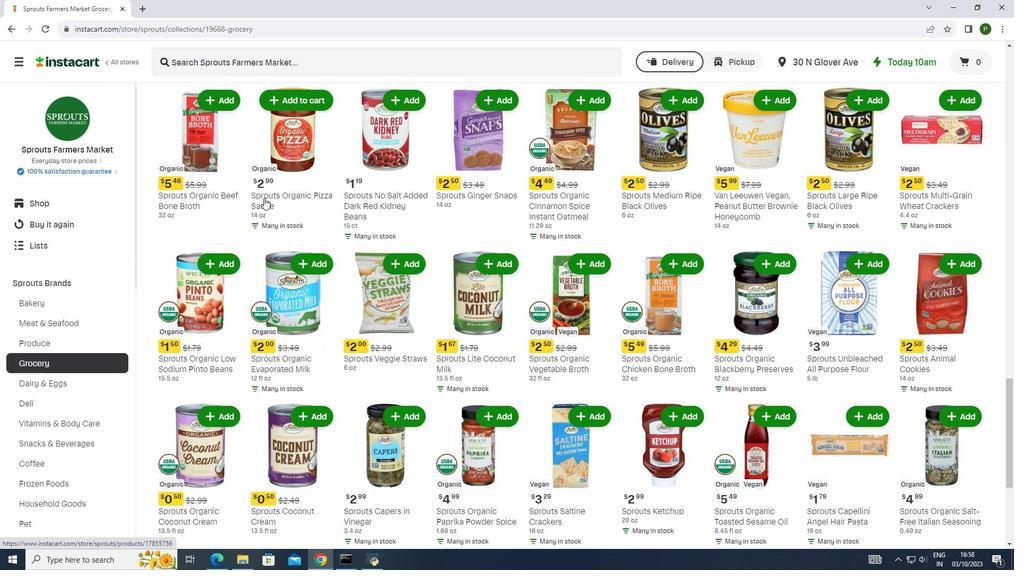 
Action: Mouse scrolled (264, 197) with delta (0, 0)
Screenshot: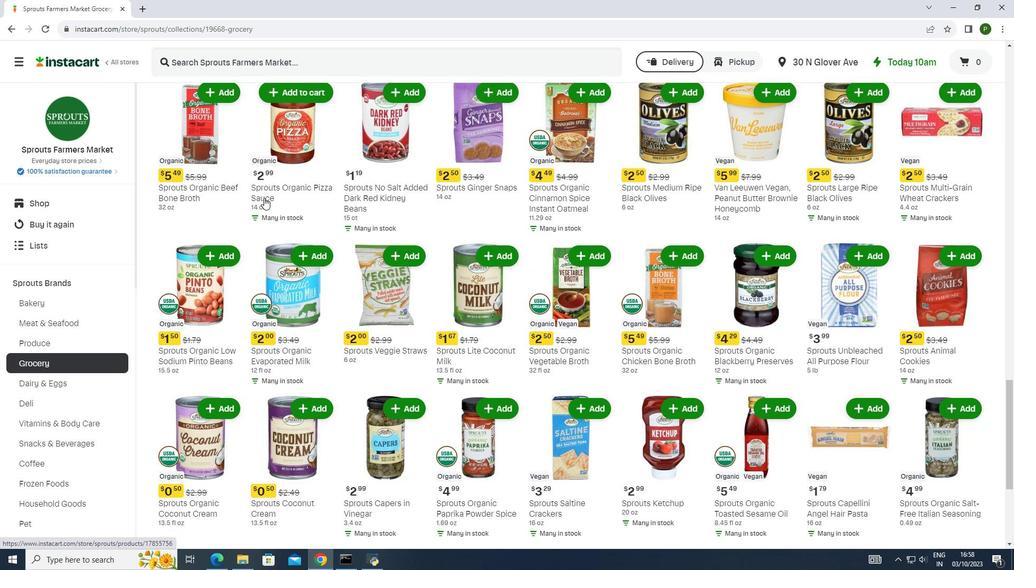 
Action: Mouse scrolled (264, 197) with delta (0, 0)
Screenshot: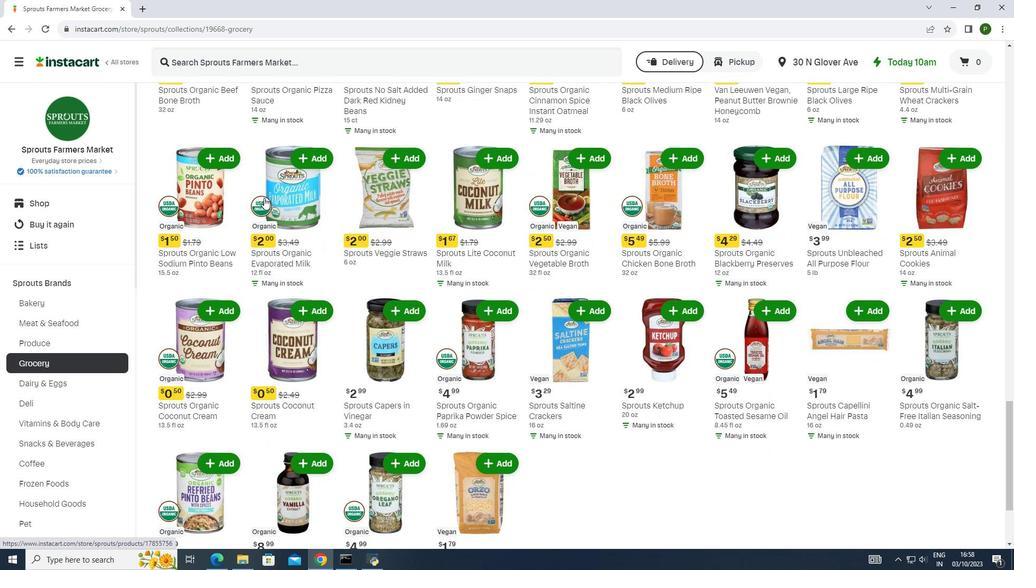 
Action: Mouse scrolled (264, 197) with delta (0, 0)
Screenshot: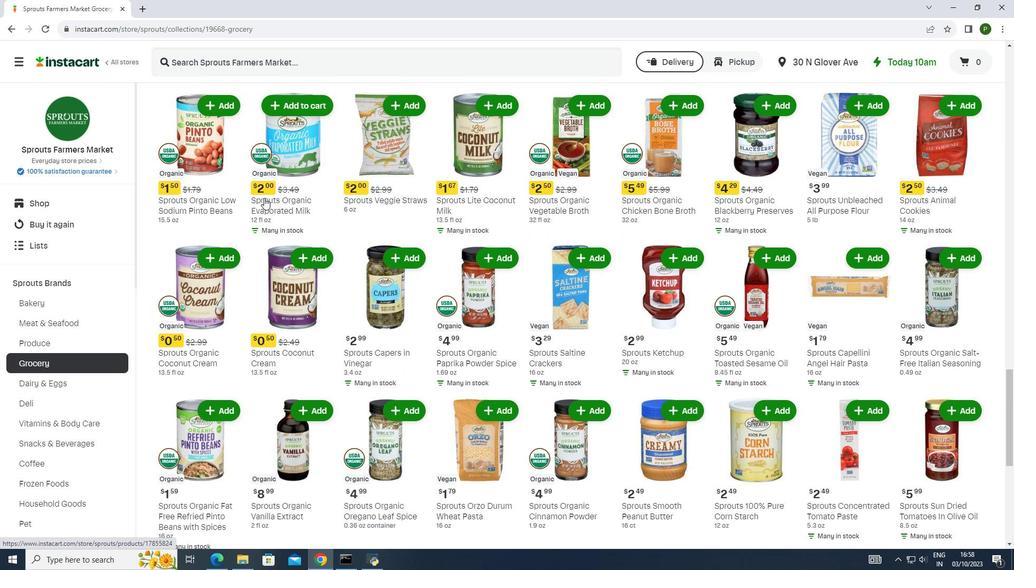 
Action: Mouse scrolled (264, 197) with delta (0, 0)
Screenshot: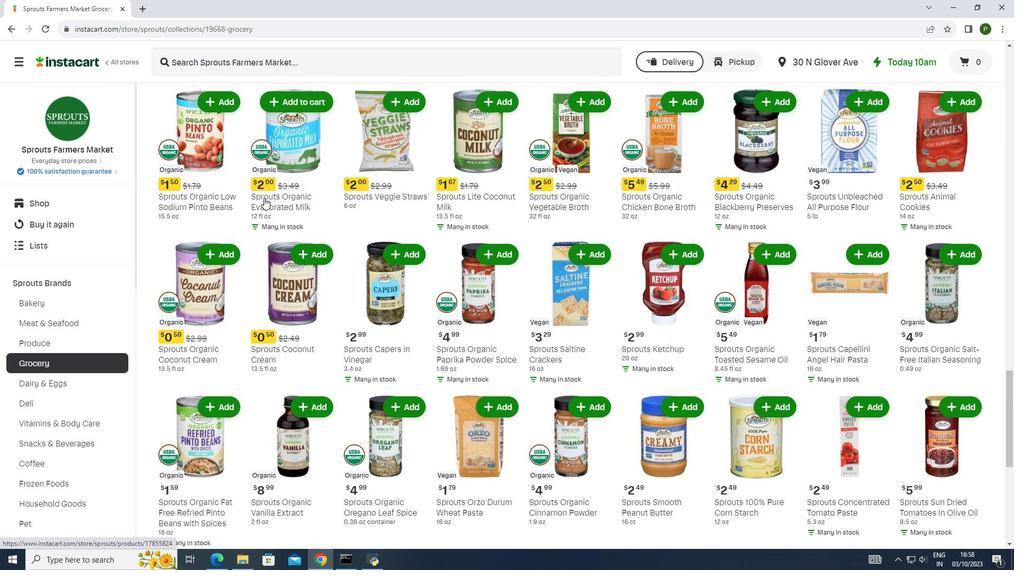 
Action: Mouse scrolled (264, 197) with delta (0, 0)
Screenshot: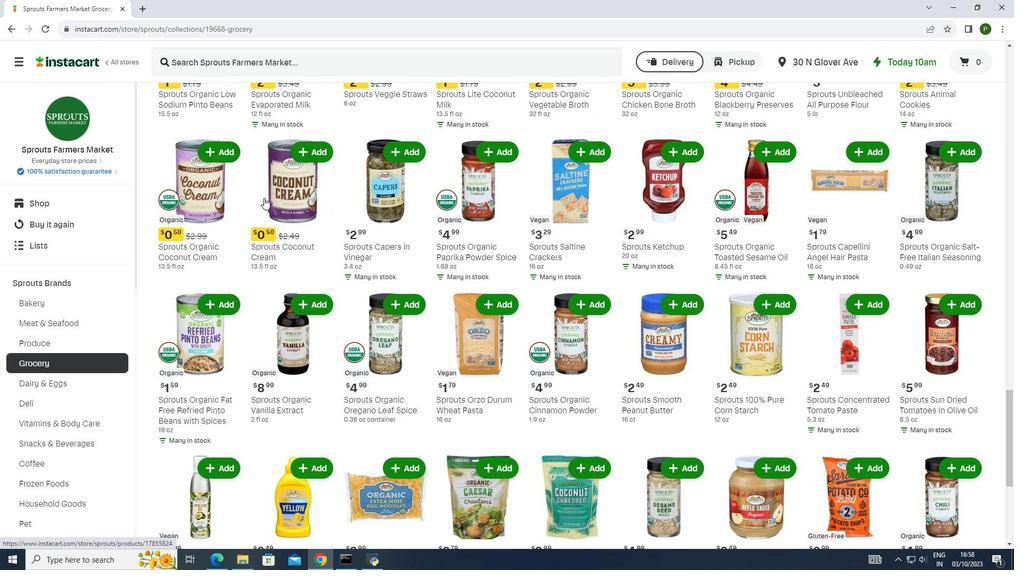
Action: Mouse scrolled (264, 197) with delta (0, 0)
Screenshot: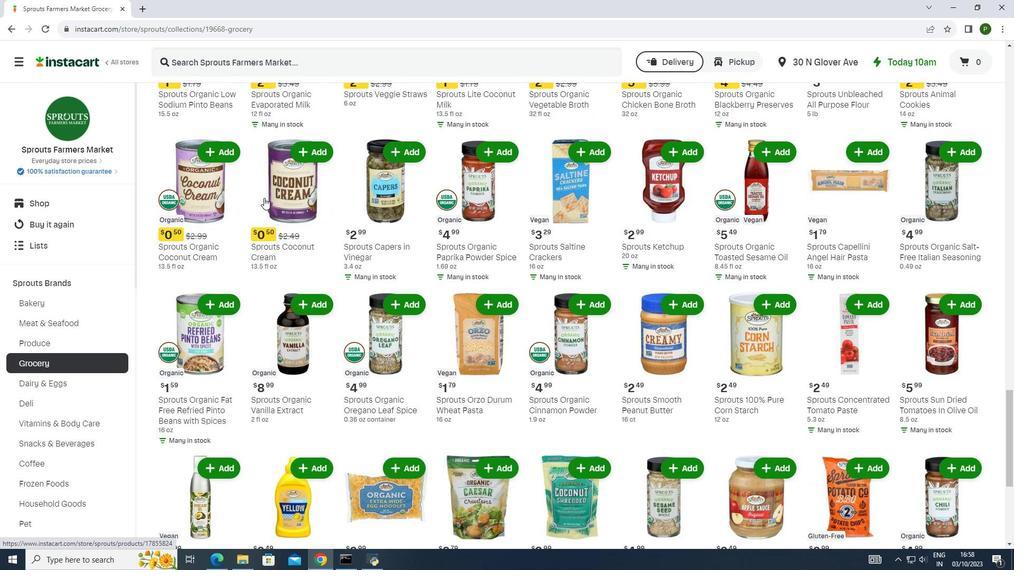 
Action: Mouse scrolled (264, 197) with delta (0, 0)
Screenshot: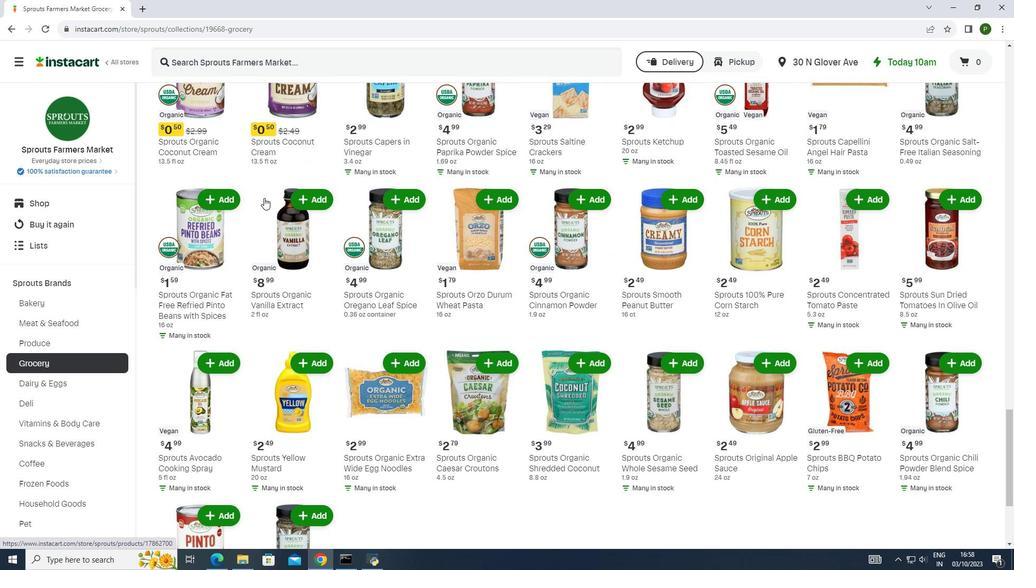
Action: Mouse scrolled (264, 197) with delta (0, 0)
Screenshot: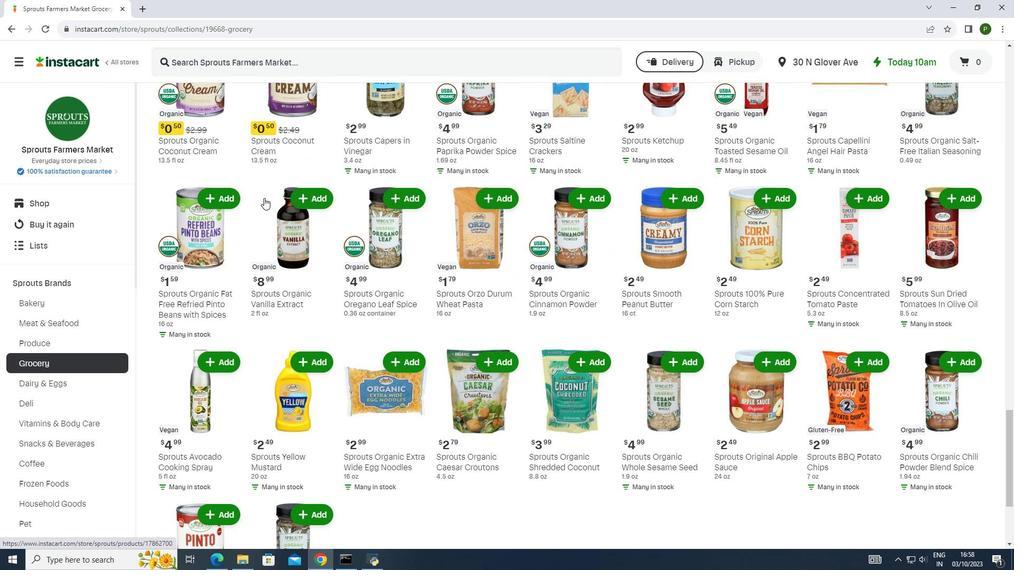 
Action: Mouse scrolled (264, 197) with delta (0, 0)
Screenshot: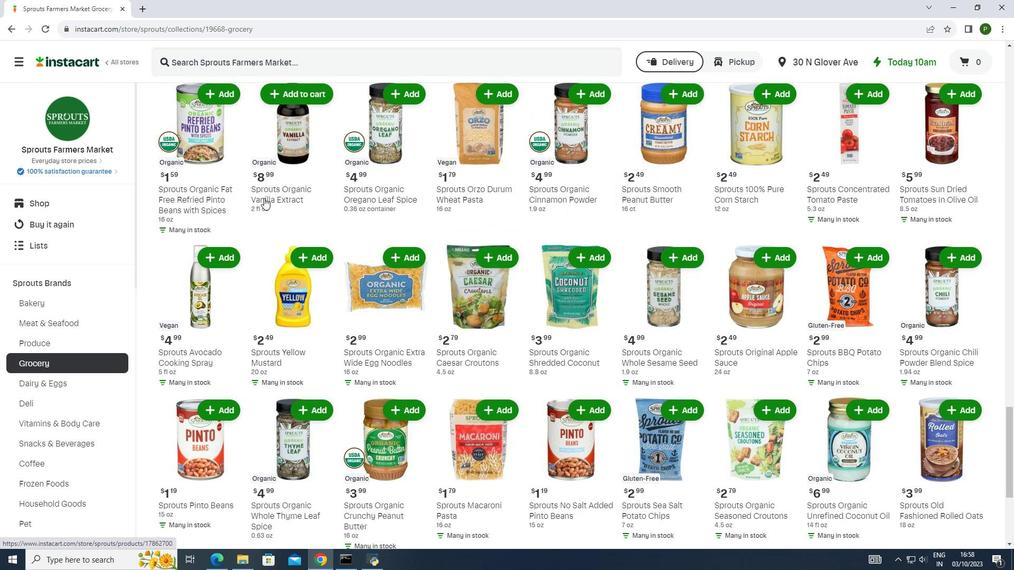 
Action: Mouse scrolled (264, 197) with delta (0, 0)
Screenshot: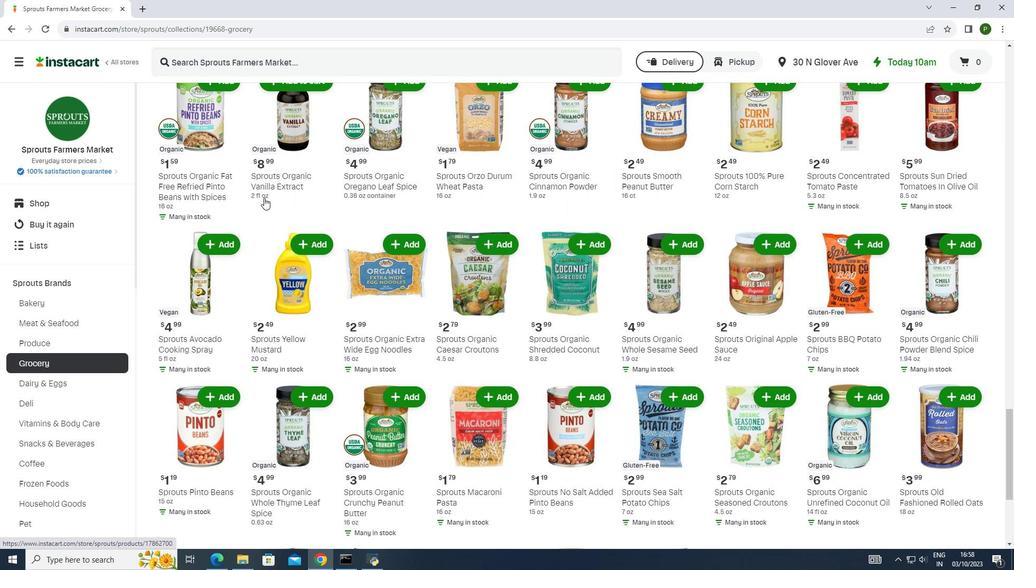 
Action: Mouse scrolled (264, 197) with delta (0, 0)
Screenshot: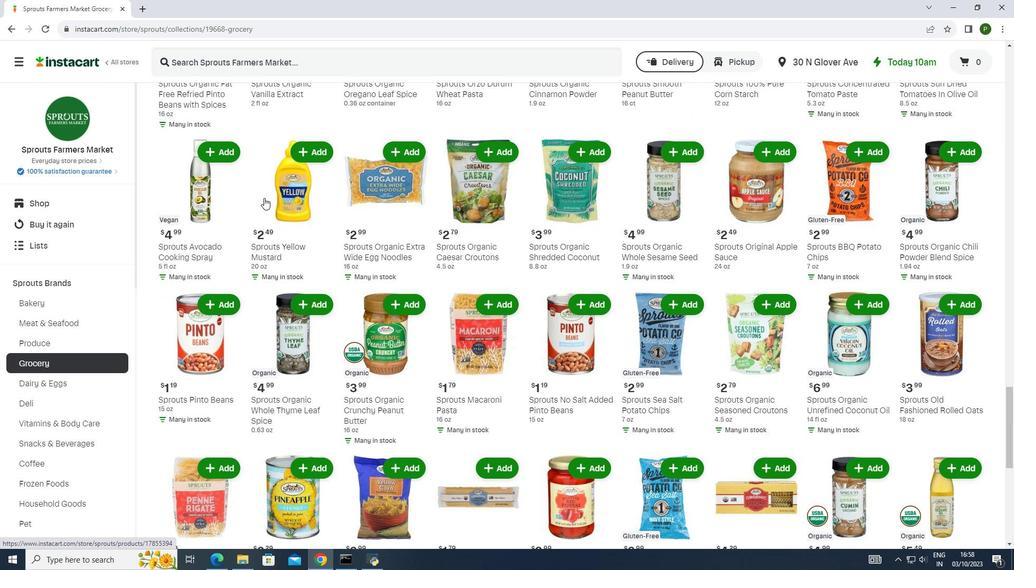 
Action: Mouse scrolled (264, 197) with delta (0, 0)
Screenshot: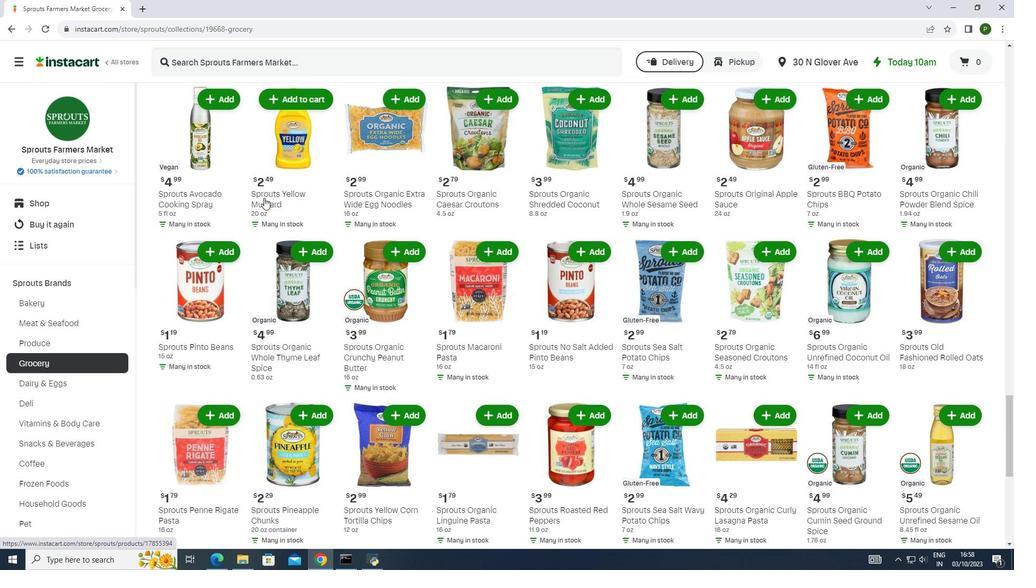 
Action: Mouse scrolled (264, 197) with delta (0, 0)
Screenshot: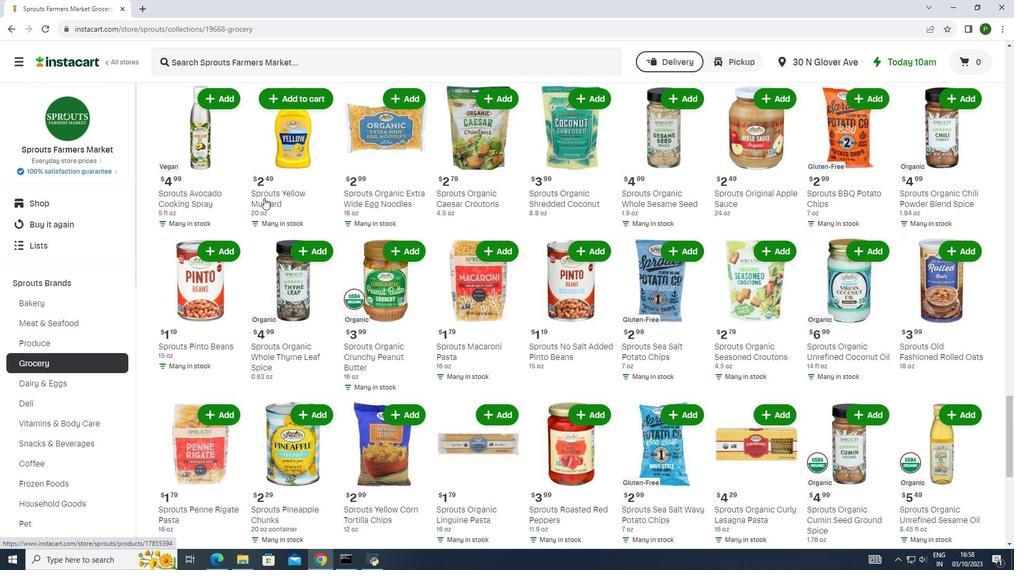 
Action: Mouse scrolled (264, 197) with delta (0, 0)
Screenshot: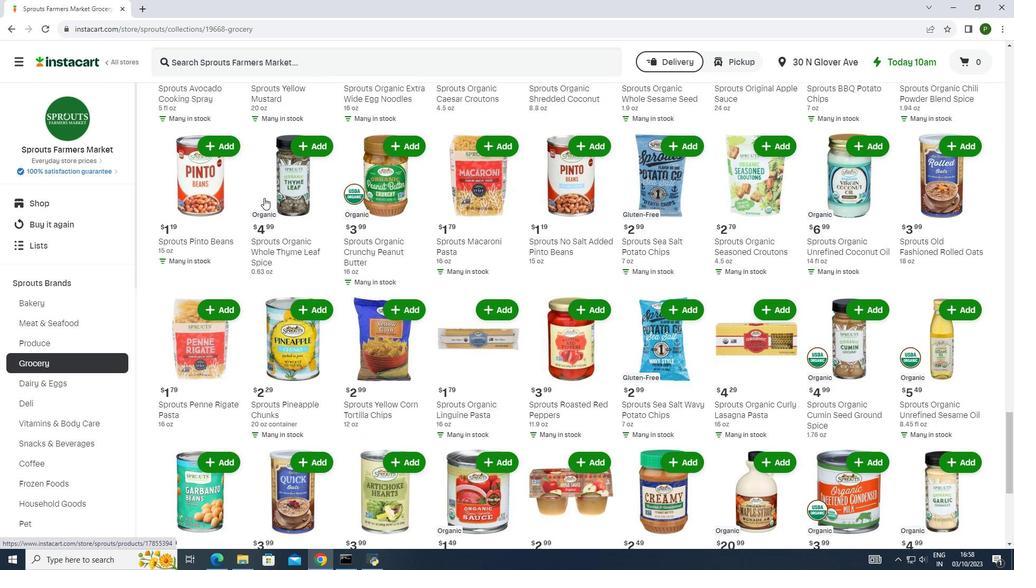 
Action: Mouse scrolled (264, 197) with delta (0, 0)
Screenshot: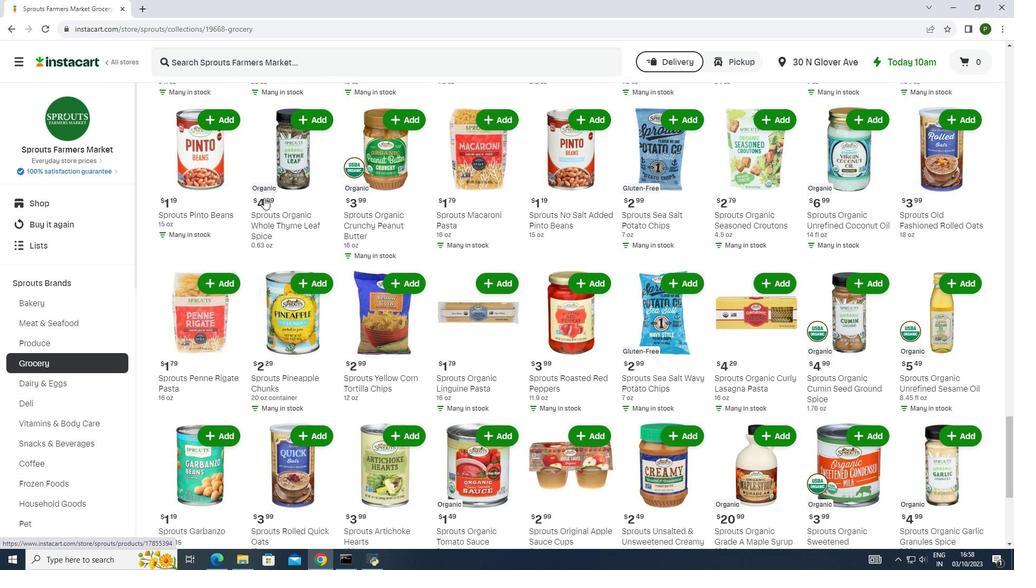 
Action: Mouse scrolled (264, 197) with delta (0, 0)
Screenshot: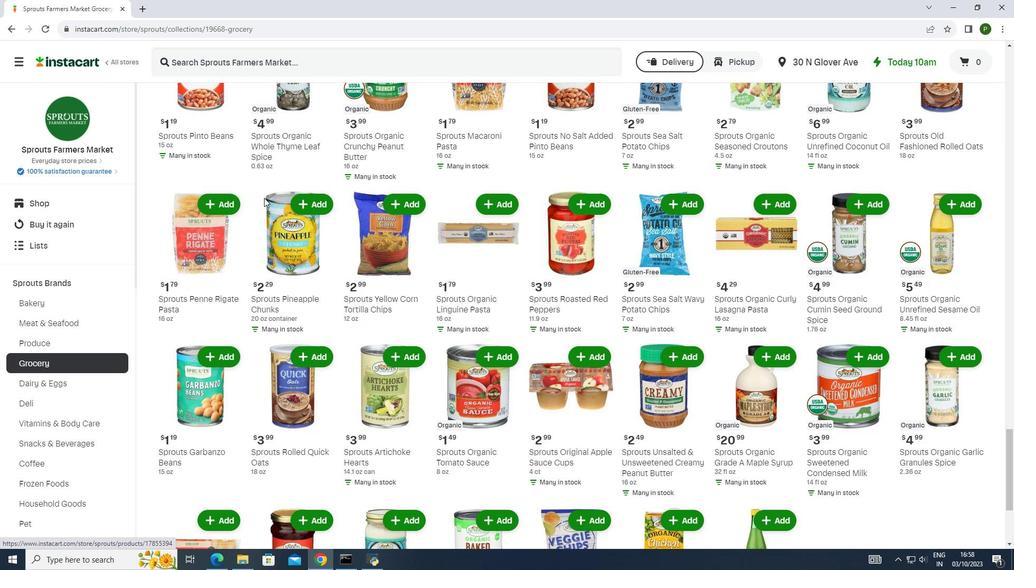
Action: Mouse scrolled (264, 197) with delta (0, 0)
Screenshot: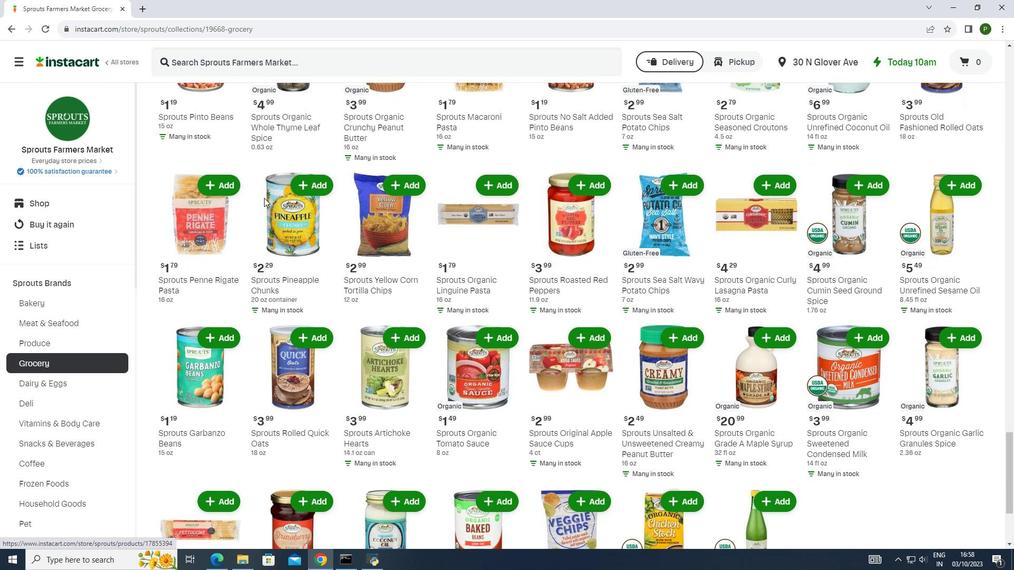 
Action: Mouse scrolled (264, 197) with delta (0, 0)
Screenshot: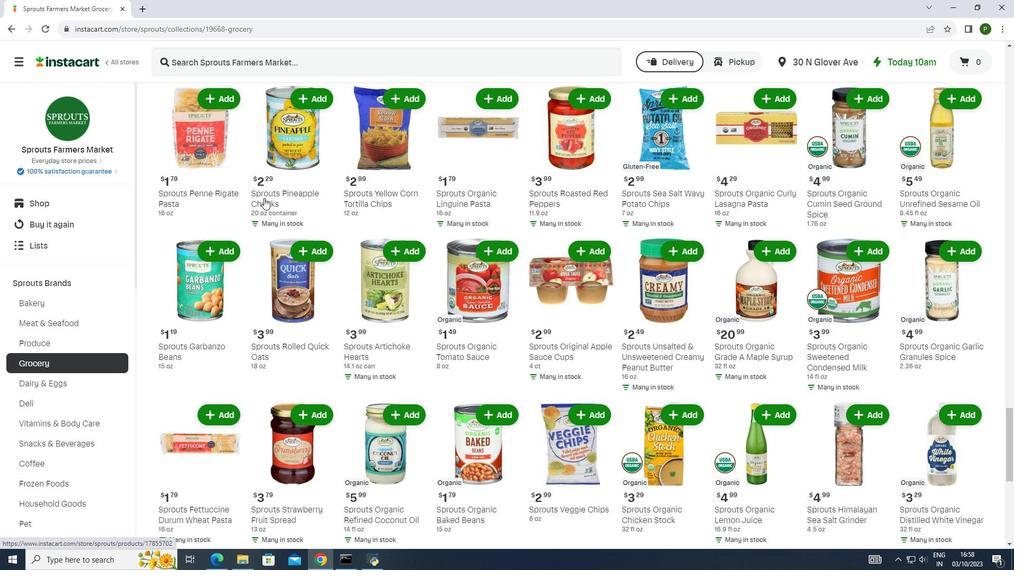
Action: Mouse scrolled (264, 197) with delta (0, 0)
Screenshot: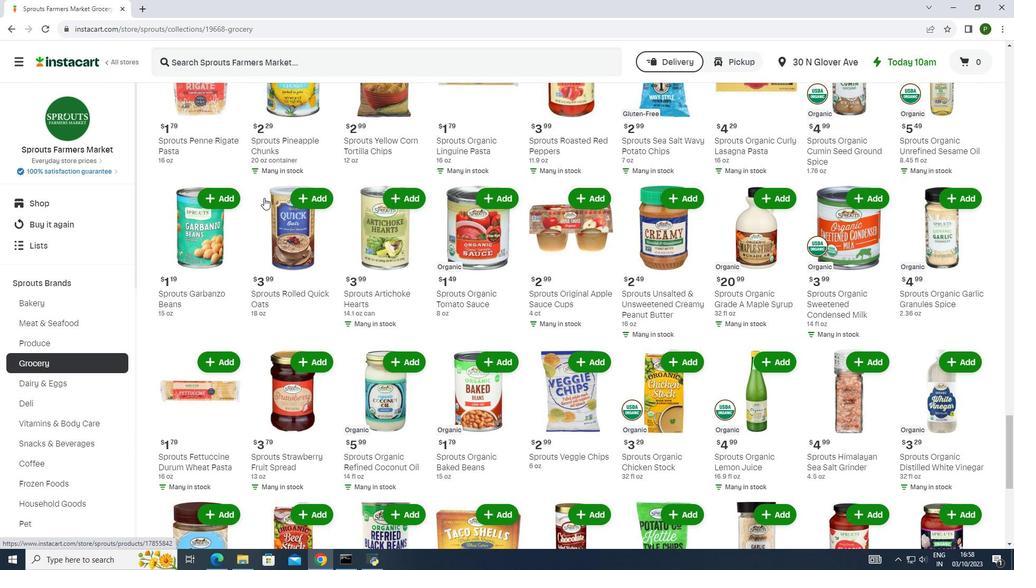 
Action: Mouse scrolled (264, 197) with delta (0, 0)
Screenshot: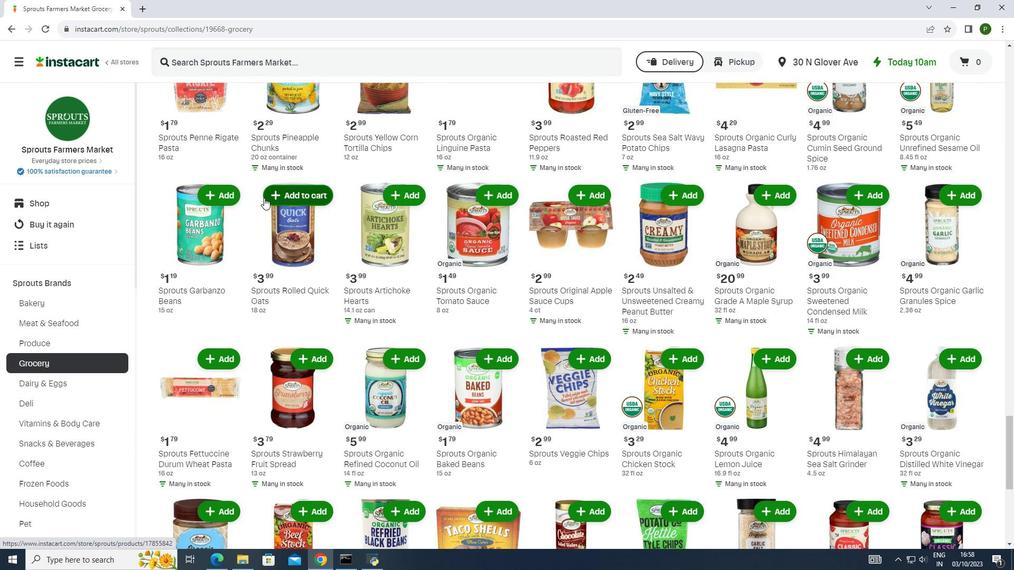 
Action: Mouse scrolled (264, 197) with delta (0, 0)
Screenshot: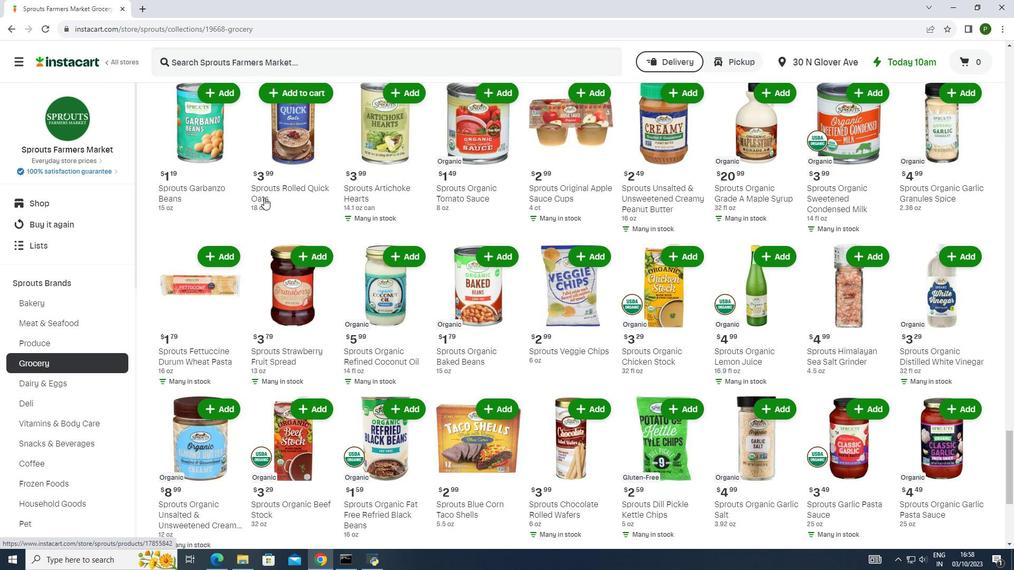 
Action: Mouse scrolled (264, 197) with delta (0, 0)
Screenshot: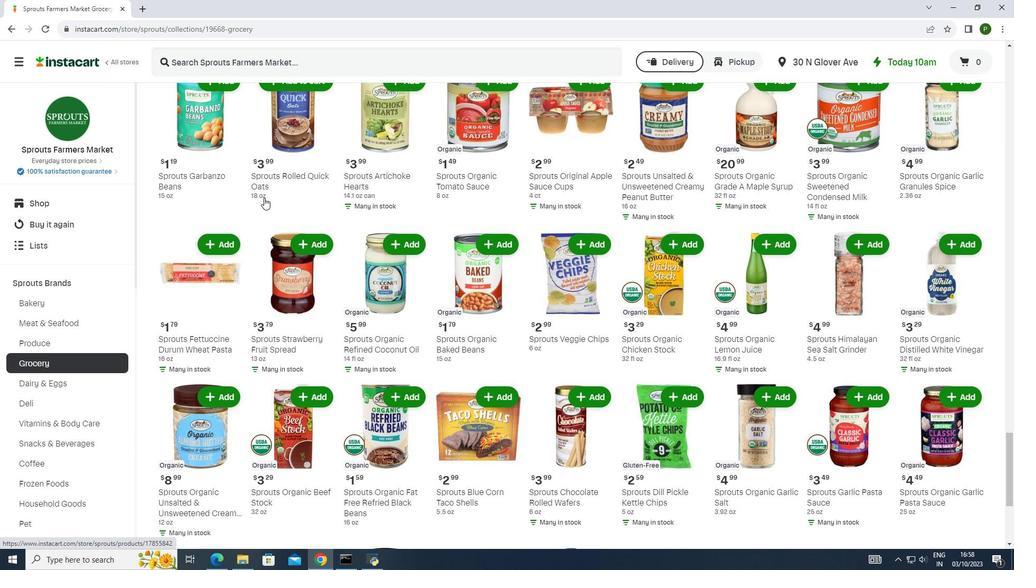 
Action: Mouse scrolled (264, 197) with delta (0, 0)
Screenshot: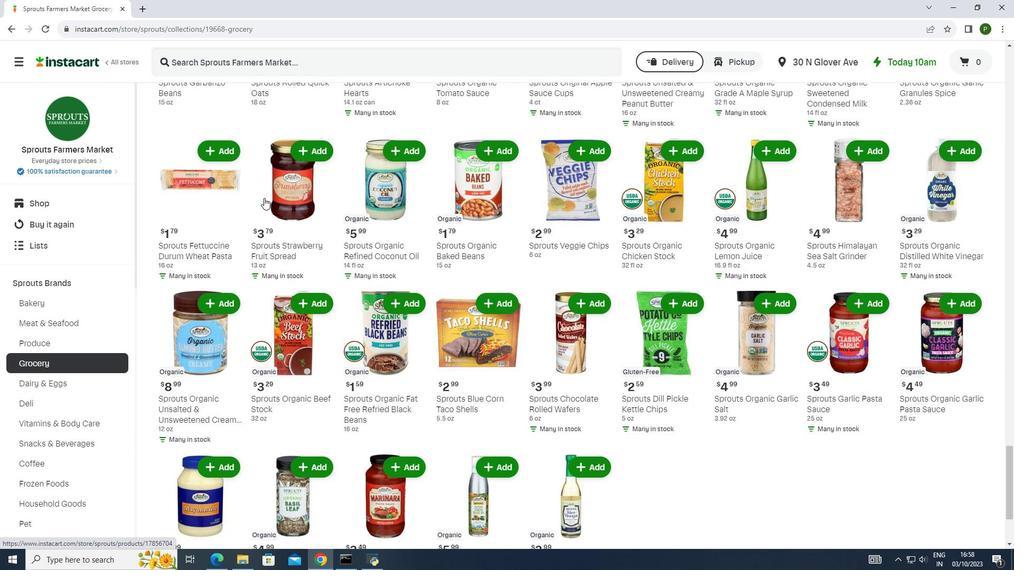 
Action: Mouse scrolled (264, 197) with delta (0, 0)
Screenshot: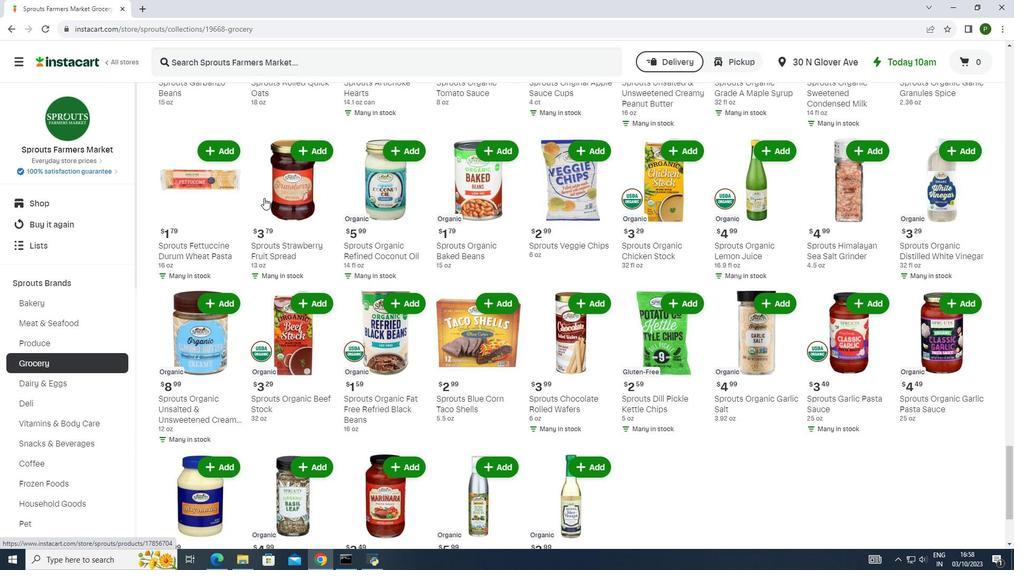 
Action: Mouse scrolled (264, 197) with delta (0, 0)
Screenshot: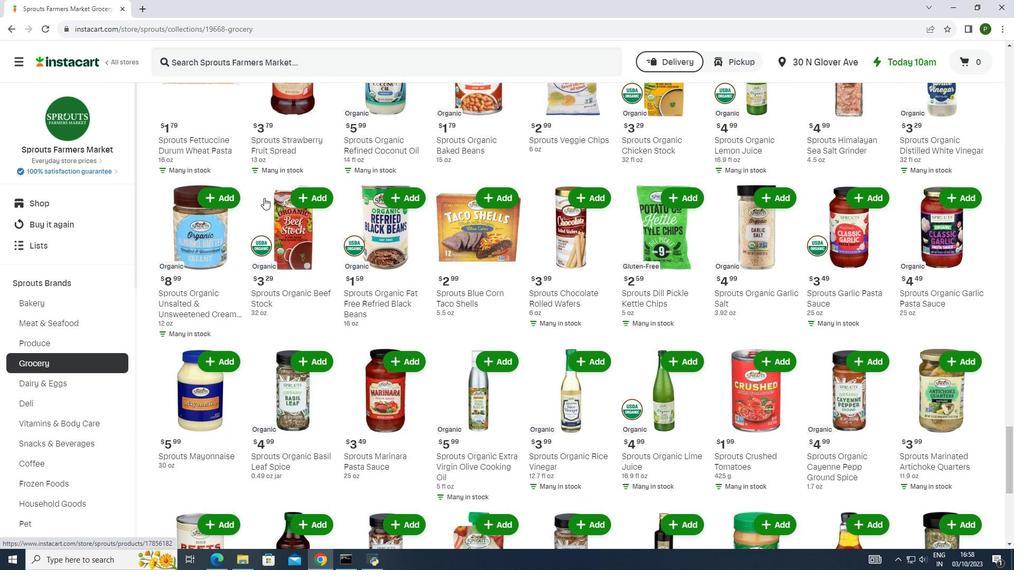
Action: Mouse scrolled (264, 197) with delta (0, 0)
Screenshot: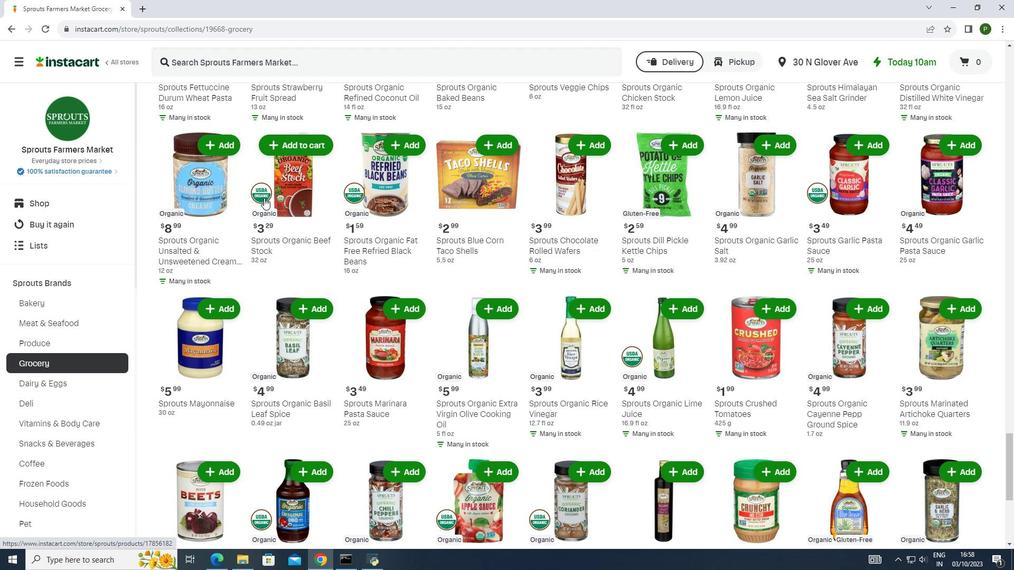 
Action: Mouse scrolled (264, 197) with delta (0, 0)
Screenshot: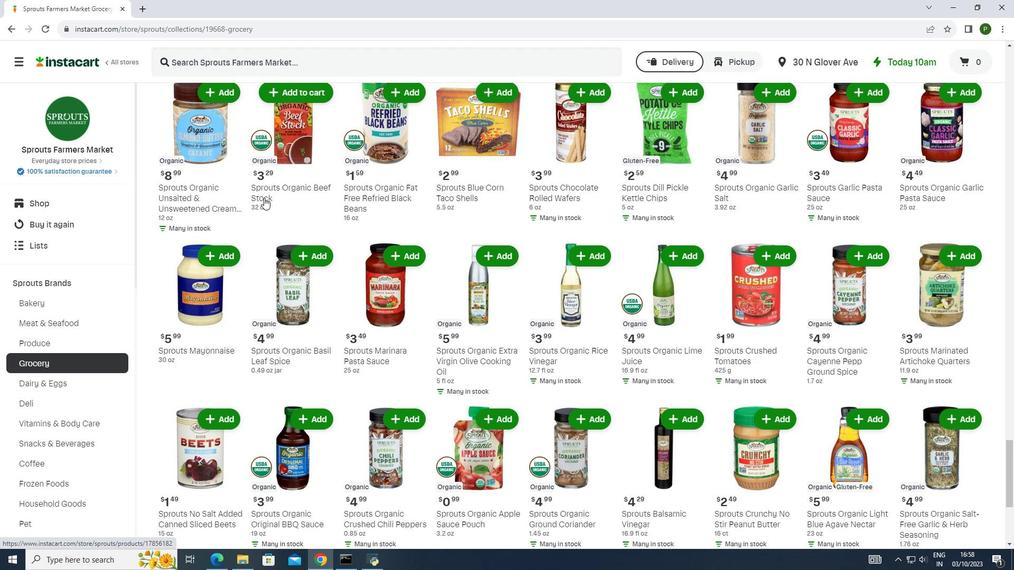 
Action: Mouse scrolled (264, 197) with delta (0, 0)
Screenshot: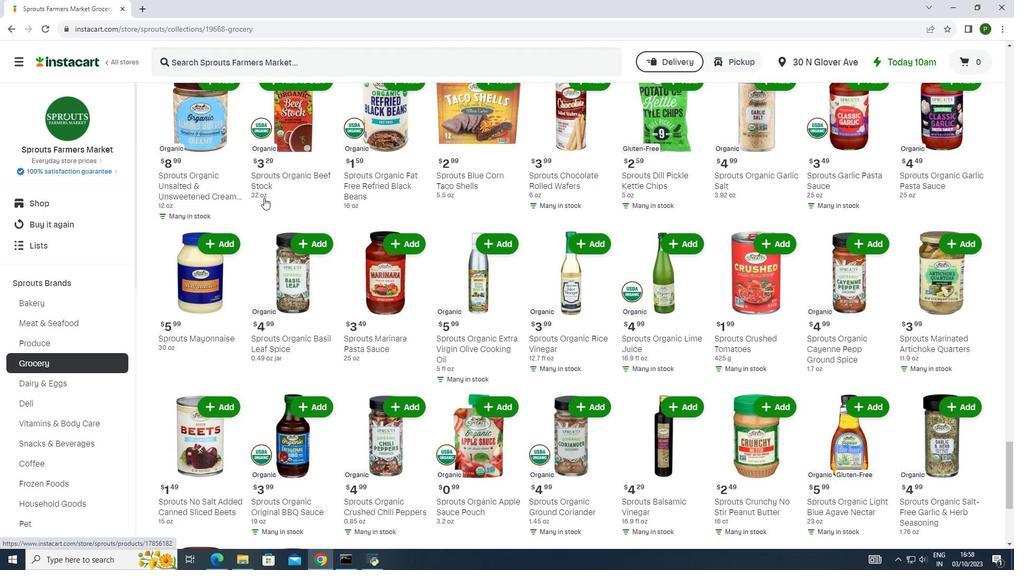 
Action: Mouse scrolled (264, 197) with delta (0, 0)
Screenshot: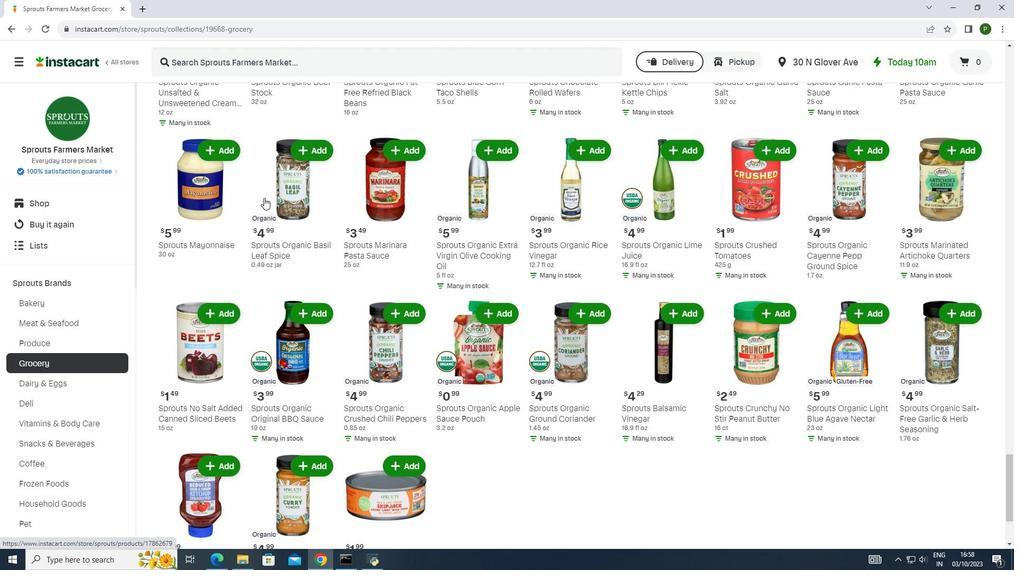 
Action: Mouse scrolled (264, 197) with delta (0, 0)
Screenshot: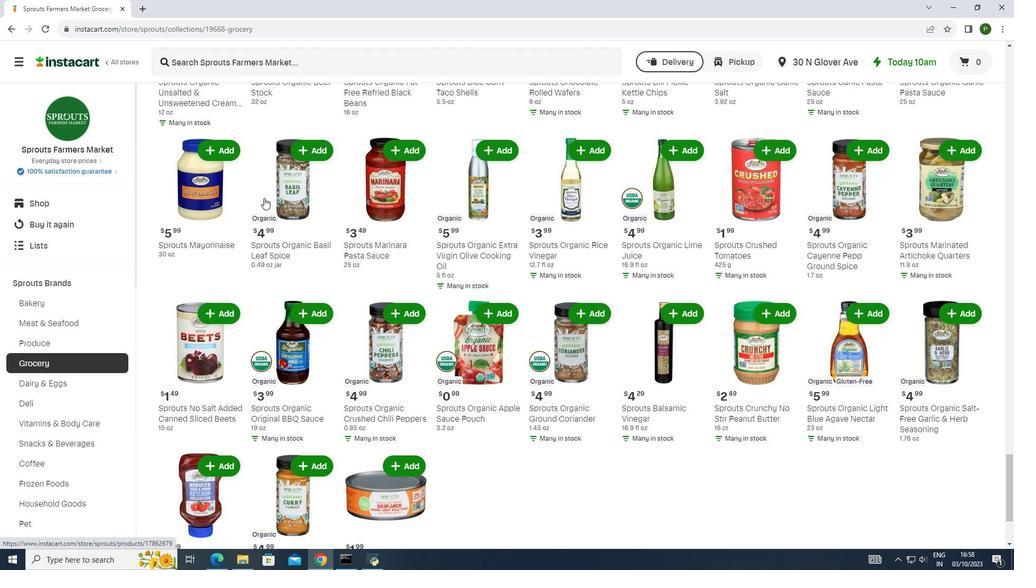 
Action: Mouse scrolled (264, 197) with delta (0, 0)
Screenshot: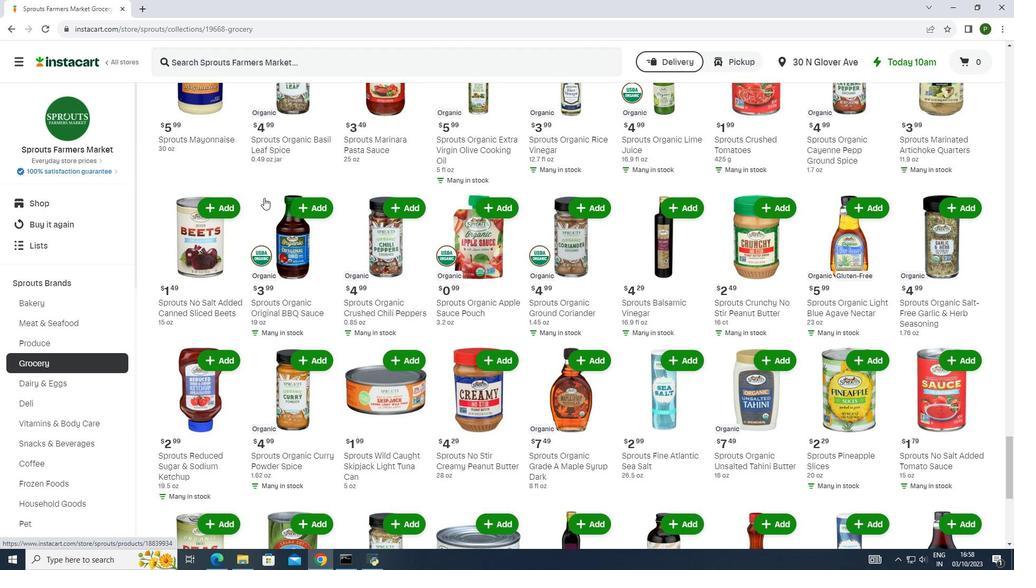 
Action: Mouse scrolled (264, 197) with delta (0, 0)
Screenshot: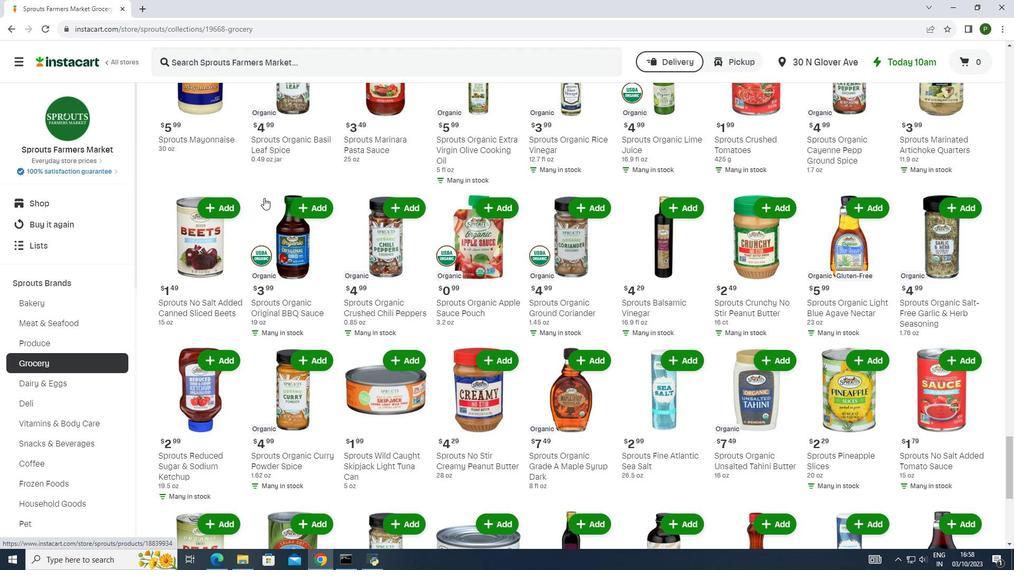 
Action: Mouse scrolled (264, 197) with delta (0, 0)
Screenshot: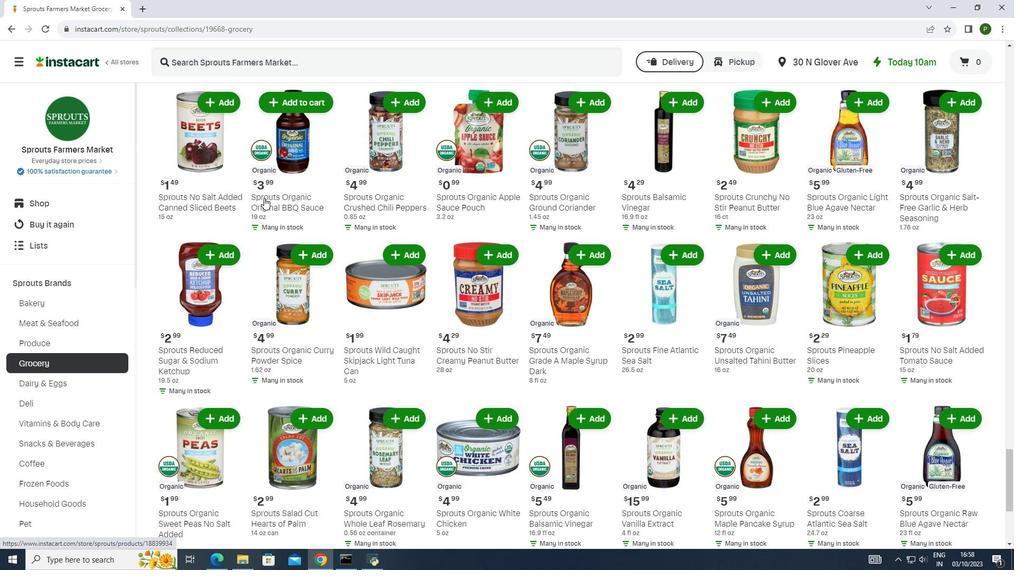 
Action: Mouse scrolled (264, 197) with delta (0, 0)
Screenshot: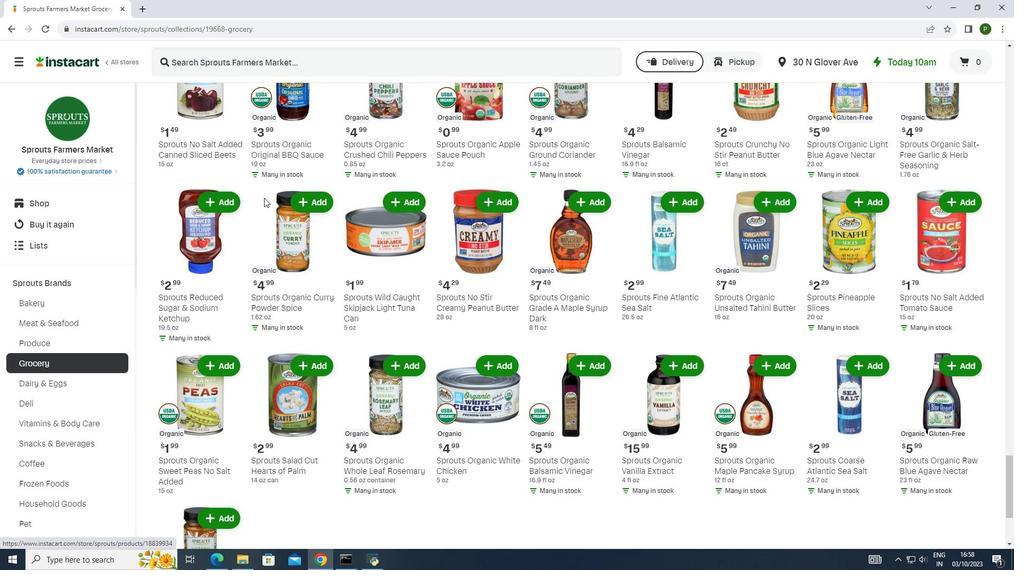 
Action: Mouse scrolled (264, 197) with delta (0, 0)
Screenshot: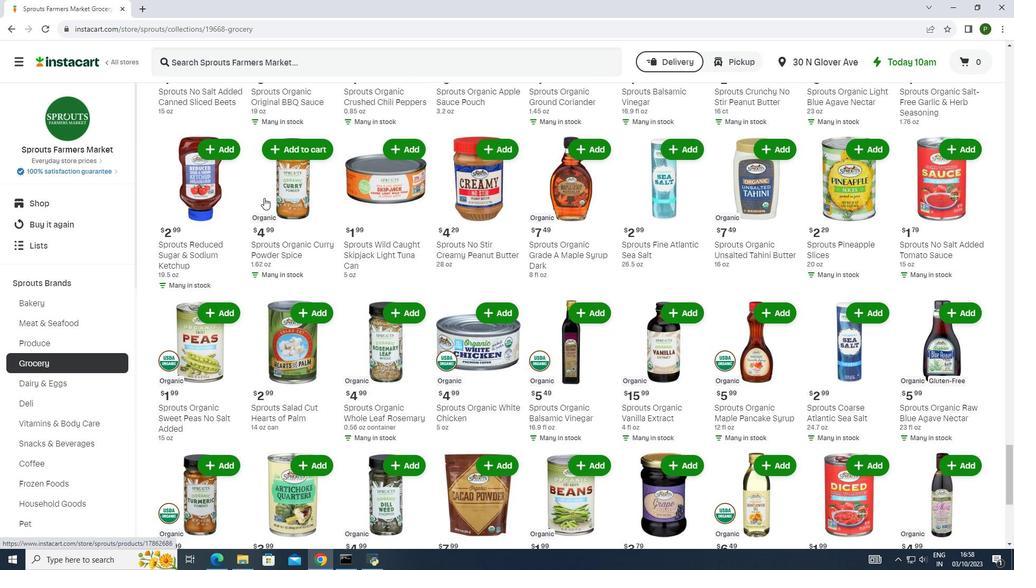 
Action: Mouse scrolled (264, 197) with delta (0, 0)
Screenshot: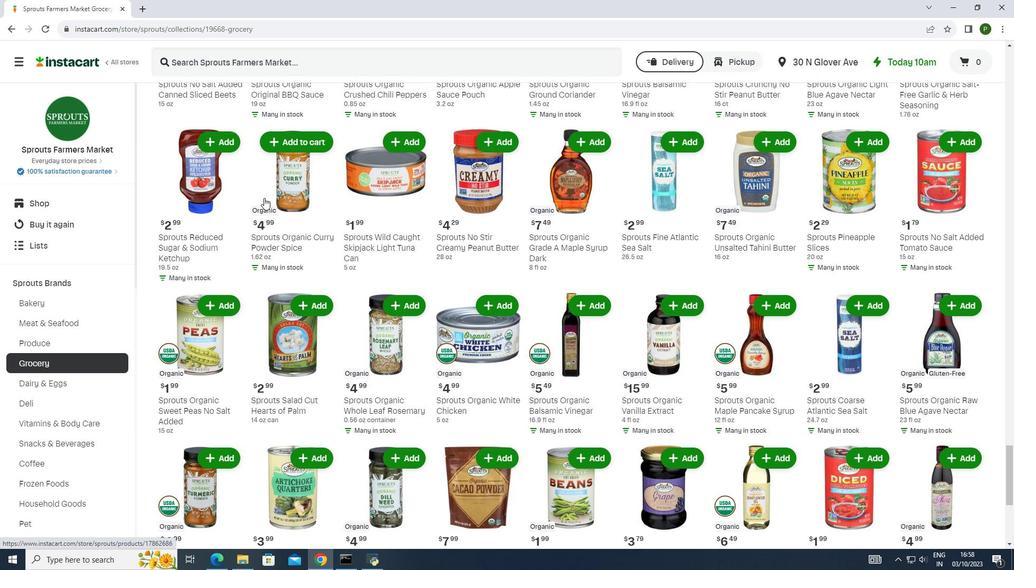 
Action: Mouse scrolled (264, 197) with delta (0, 0)
Screenshot: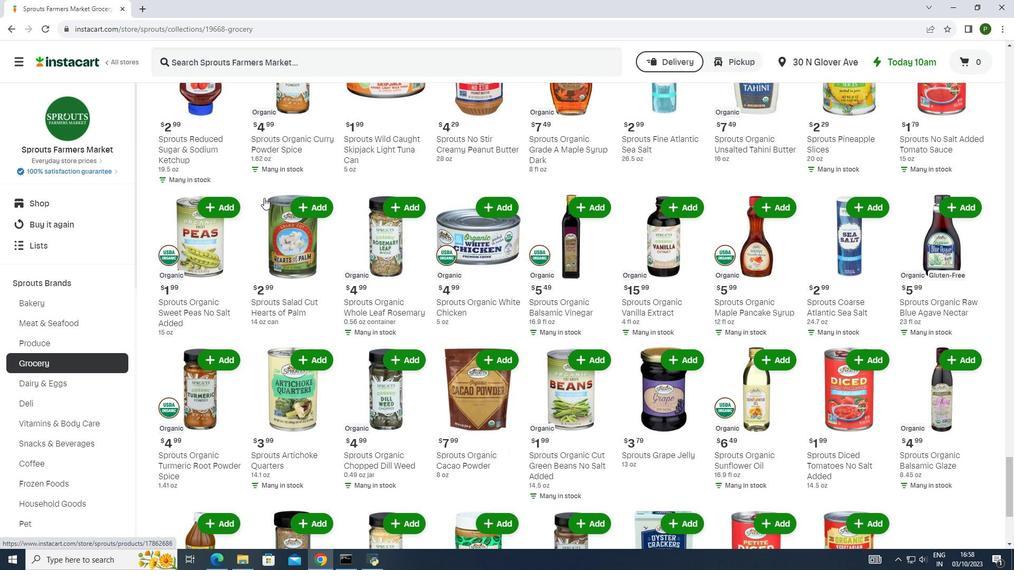 
Action: Mouse scrolled (264, 197) with delta (0, 0)
Screenshot: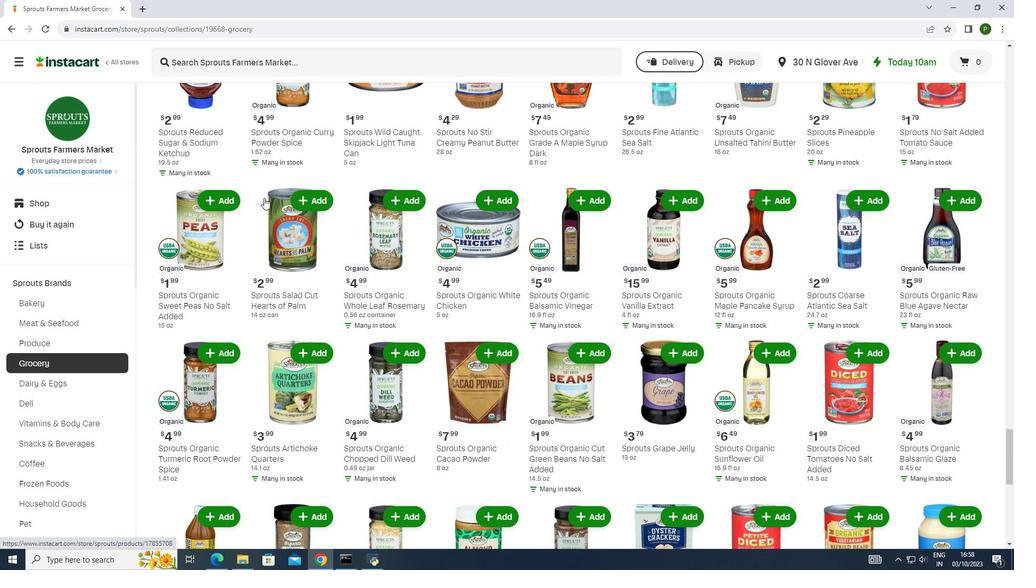 
Action: Mouse scrolled (264, 197) with delta (0, 0)
Screenshot: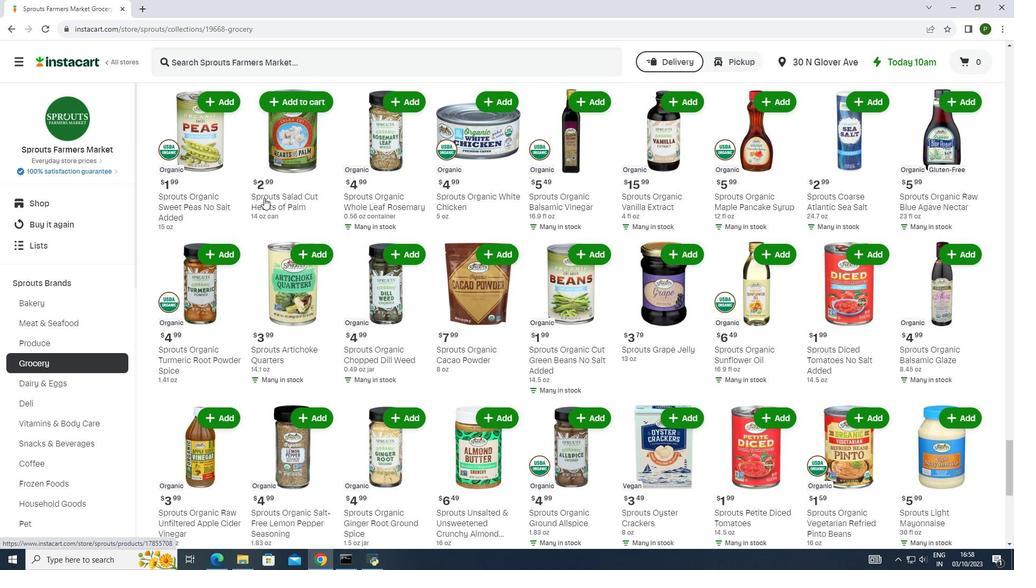 
Action: Mouse scrolled (264, 197) with delta (0, 0)
Screenshot: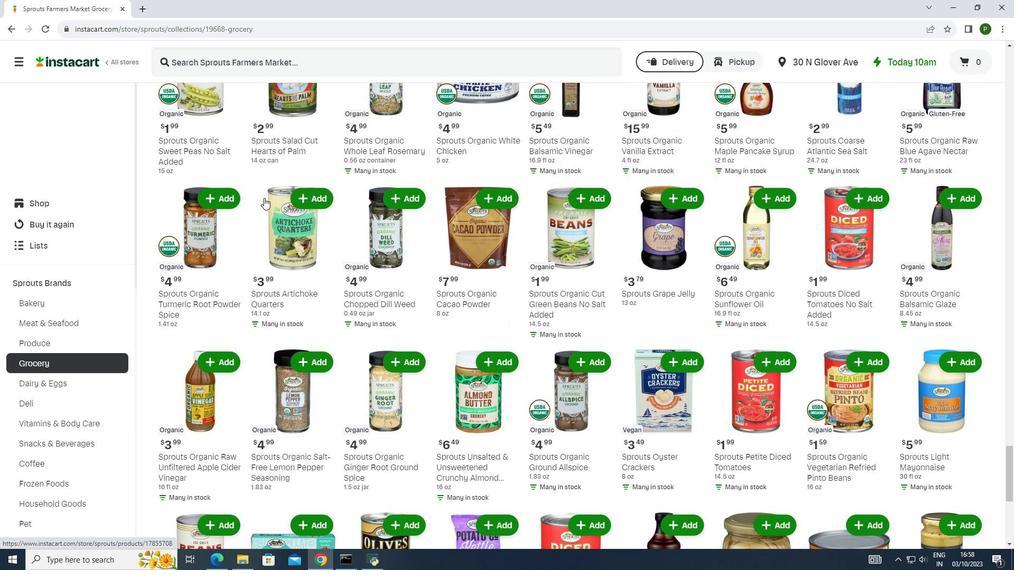 
Action: Mouse scrolled (264, 197) with delta (0, 0)
Screenshot: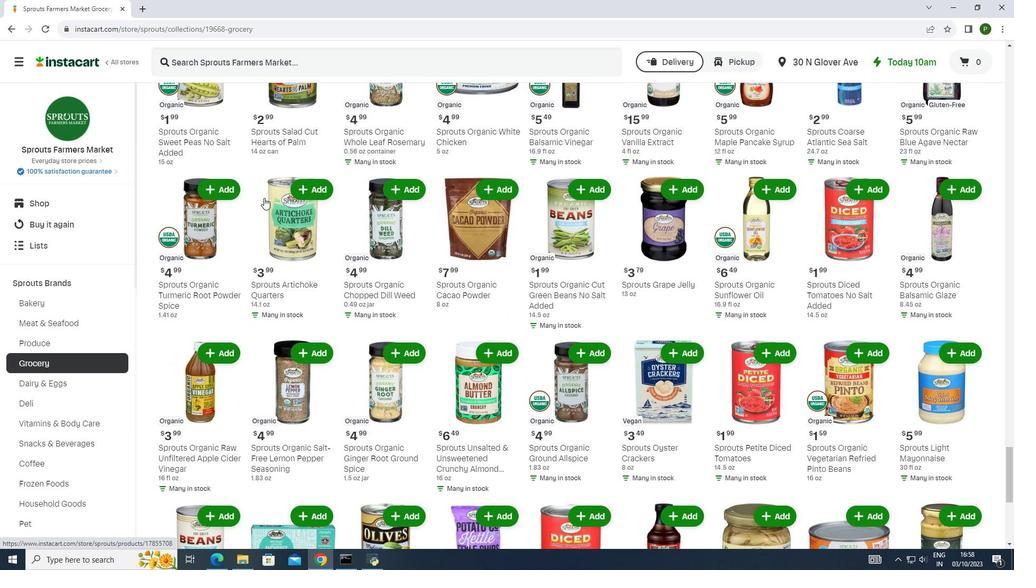 
Action: Mouse scrolled (264, 197) with delta (0, 0)
Screenshot: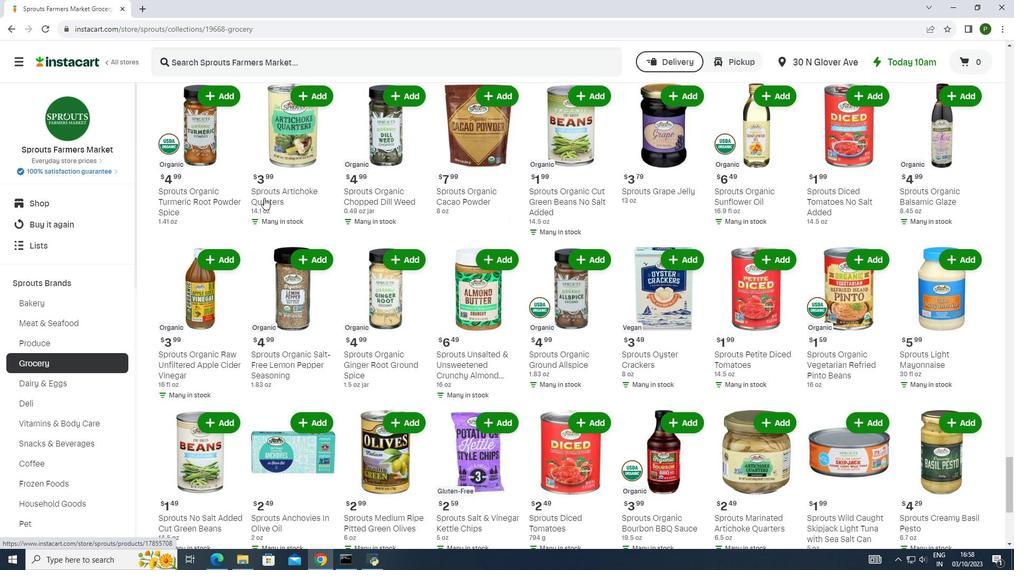 
Action: Mouse scrolled (264, 197) with delta (0, 0)
Screenshot: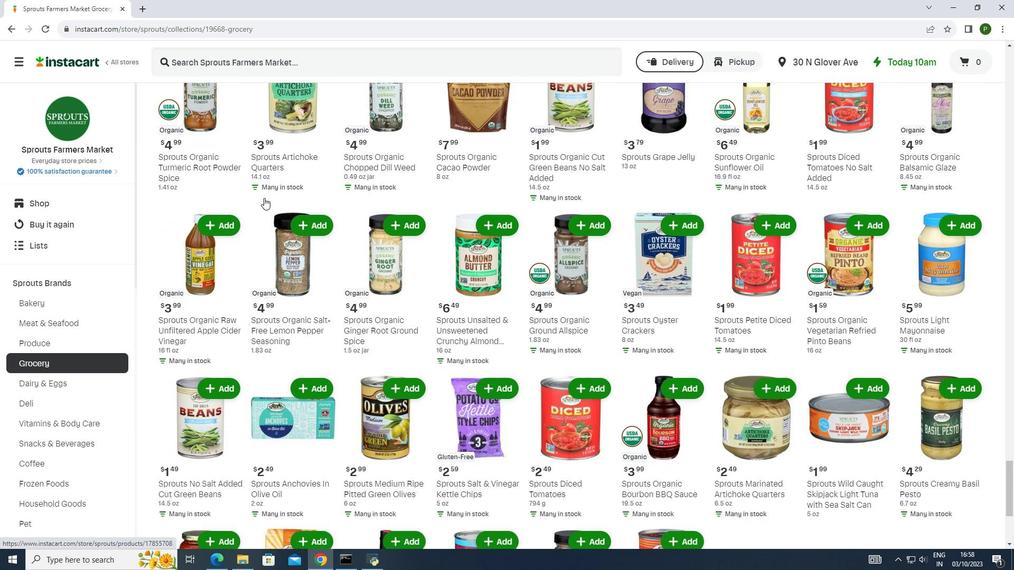 
Action: Mouse scrolled (264, 197) with delta (0, 0)
Screenshot: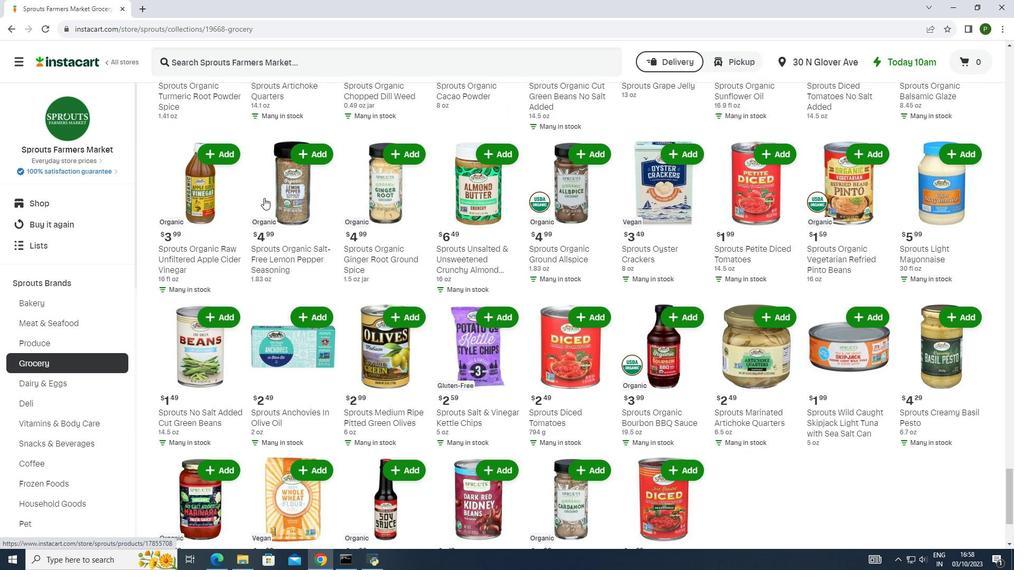 
Action: Mouse scrolled (264, 197) with delta (0, 0)
Screenshot: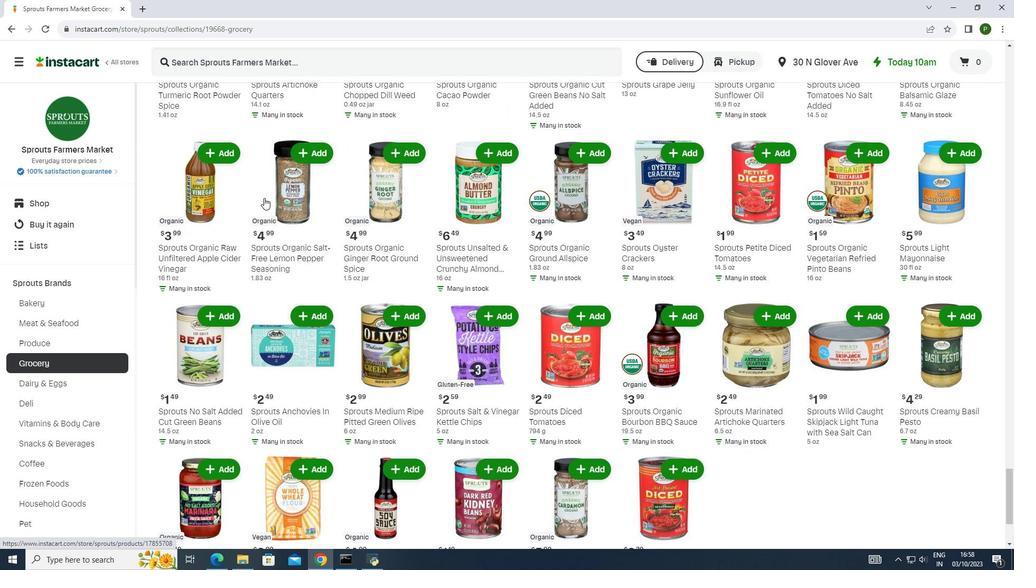 
Action: Mouse scrolled (264, 197) with delta (0, 0)
Screenshot: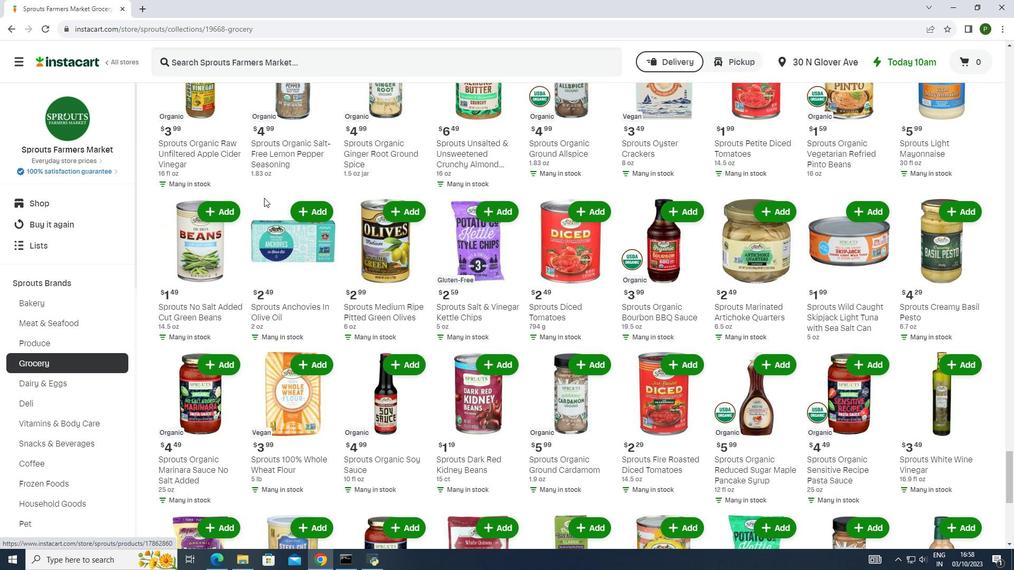 
Action: Mouse scrolled (264, 197) with delta (0, 0)
Screenshot: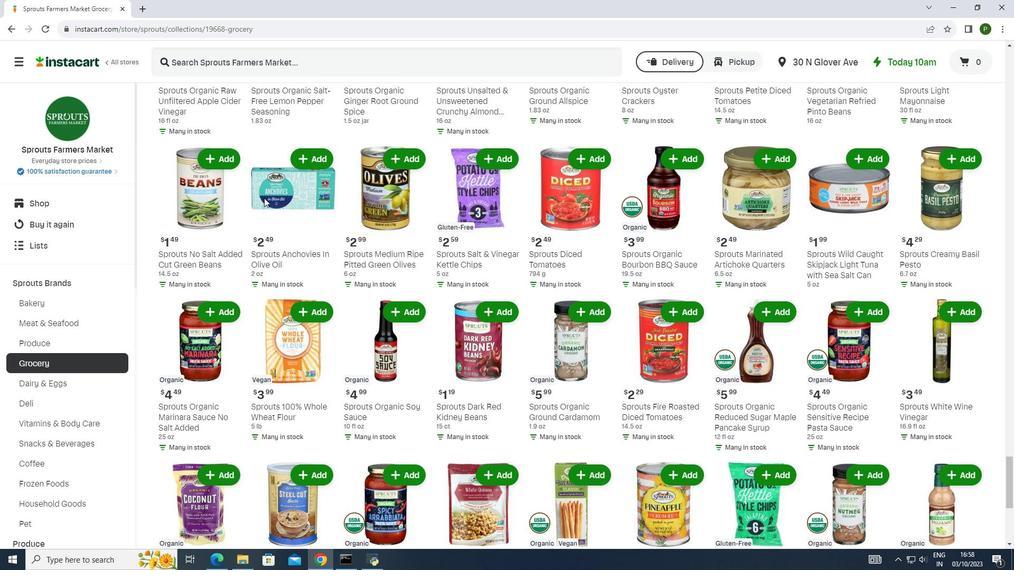 
Action: Mouse scrolled (264, 197) with delta (0, 0)
Screenshot: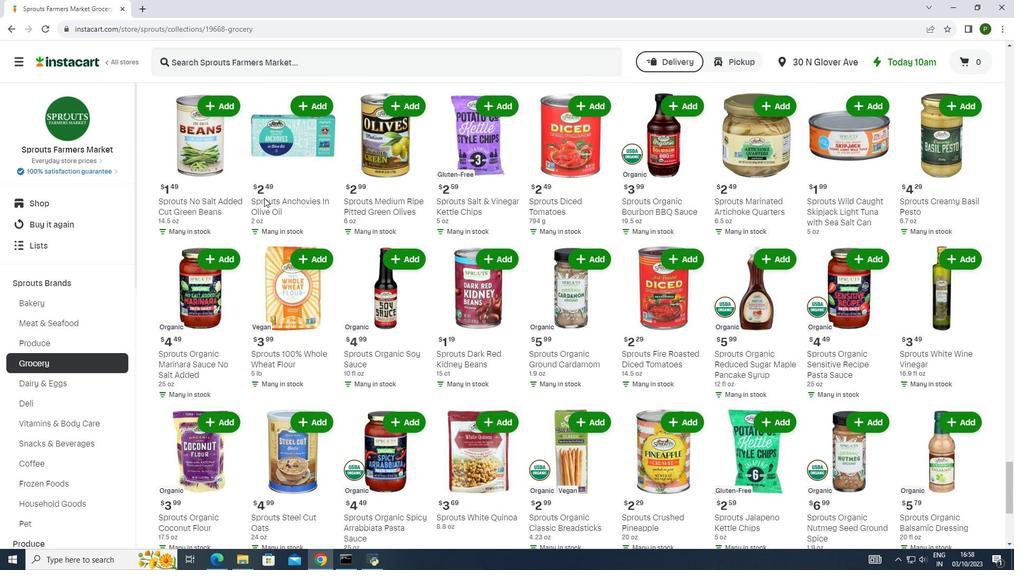 
Action: Mouse scrolled (264, 197) with delta (0, 0)
Screenshot: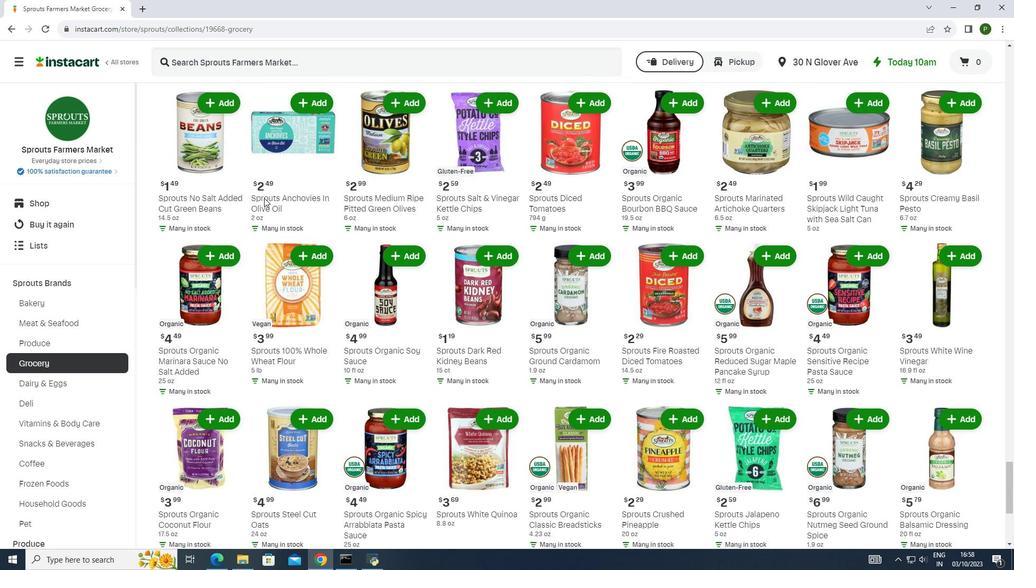 
Action: Mouse scrolled (264, 197) with delta (0, 0)
Screenshot: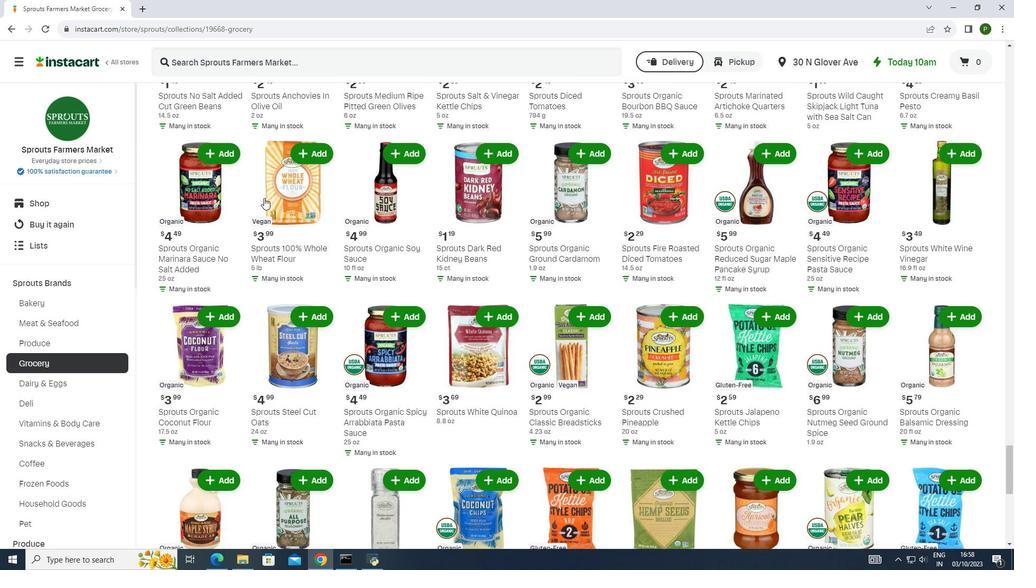 
Action: Mouse scrolled (264, 197) with delta (0, 0)
Screenshot: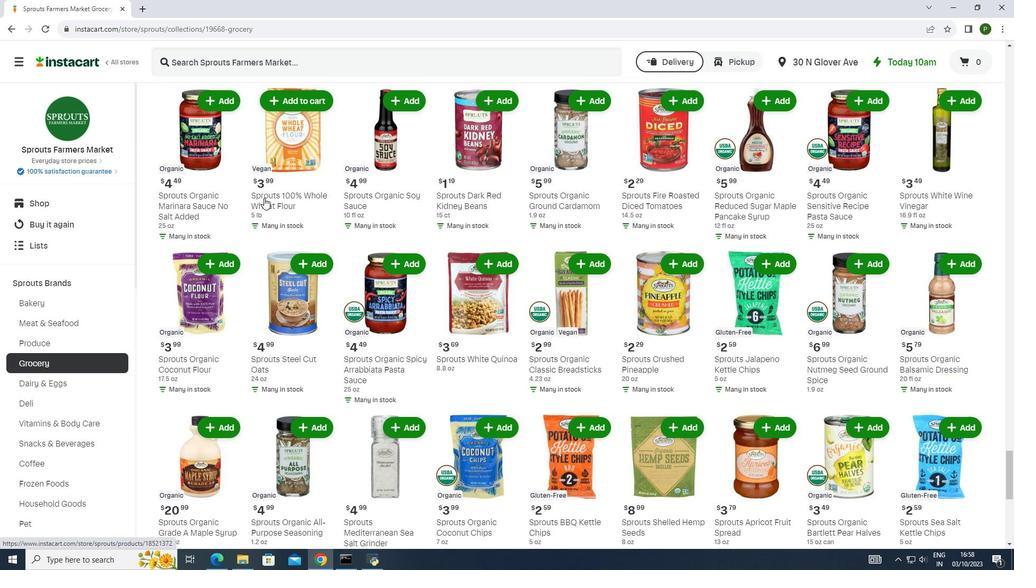 
Action: Mouse scrolled (264, 197) with delta (0, 0)
Screenshot: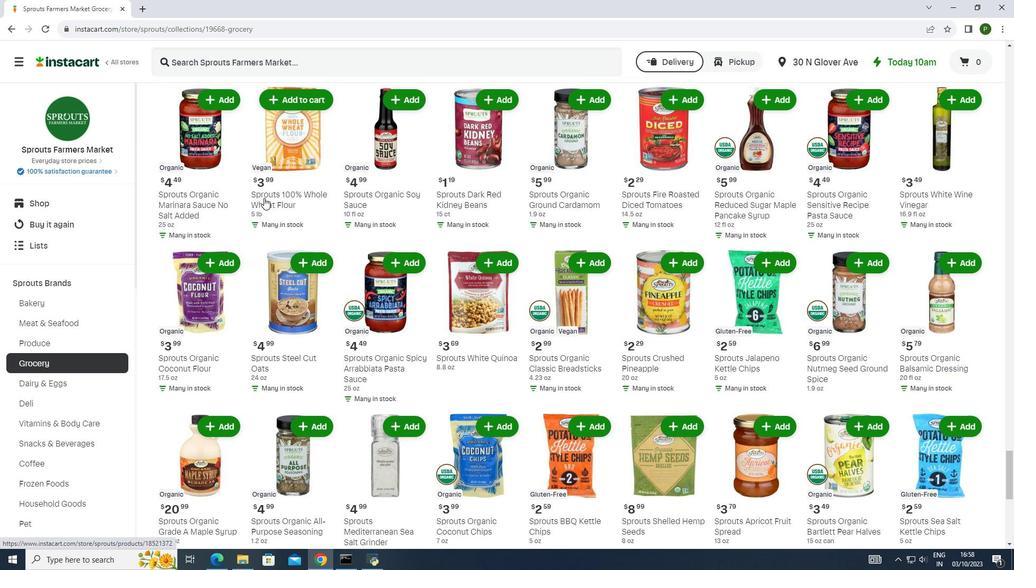 
Action: Mouse moved to (368, 321)
Screenshot: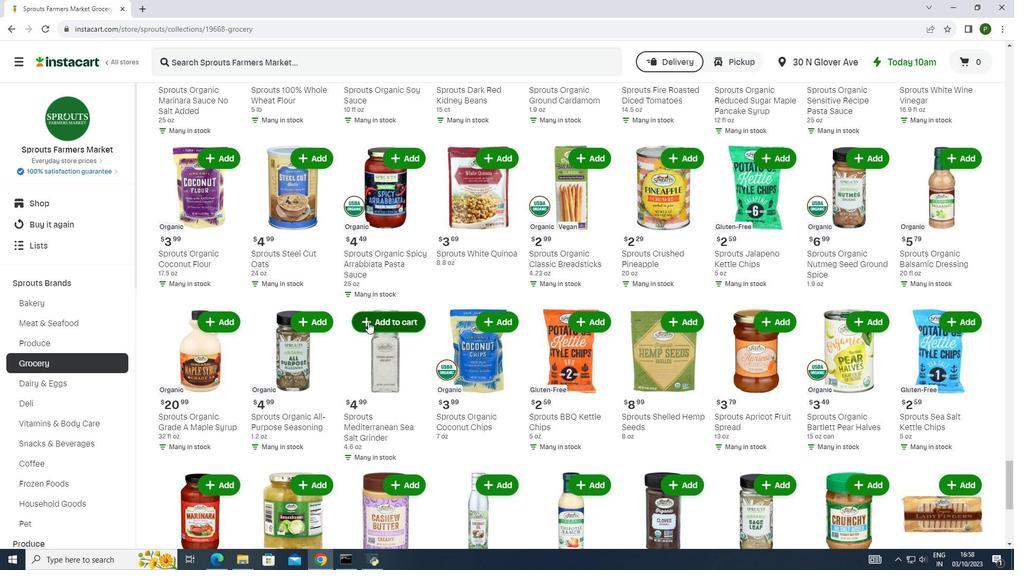 
Action: Mouse pressed left at (368, 321)
Screenshot: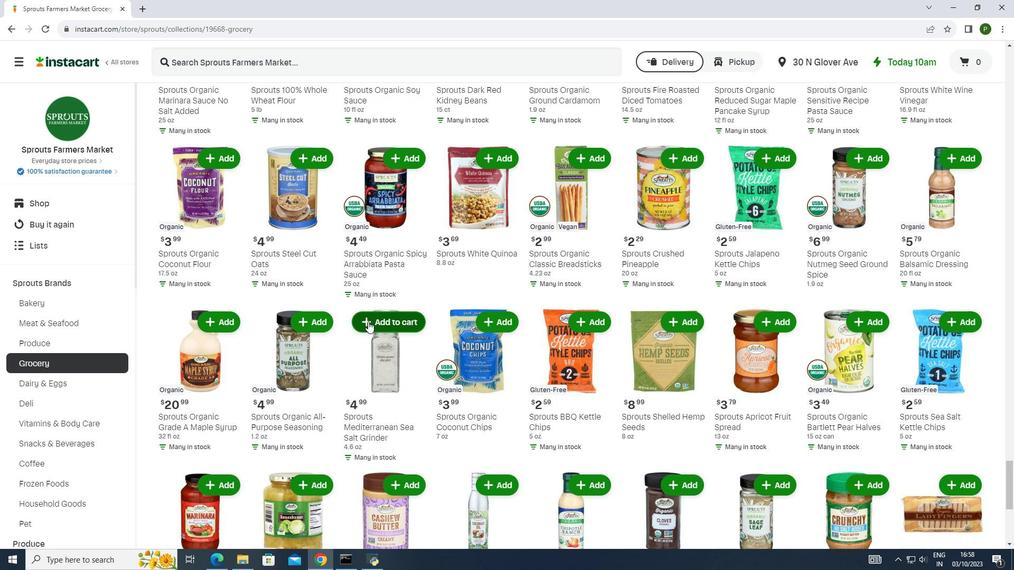 
